 Task: Toggle the mouse wheel zoom on a text editor.
Action: Mouse moved to (10, 557)
Screenshot: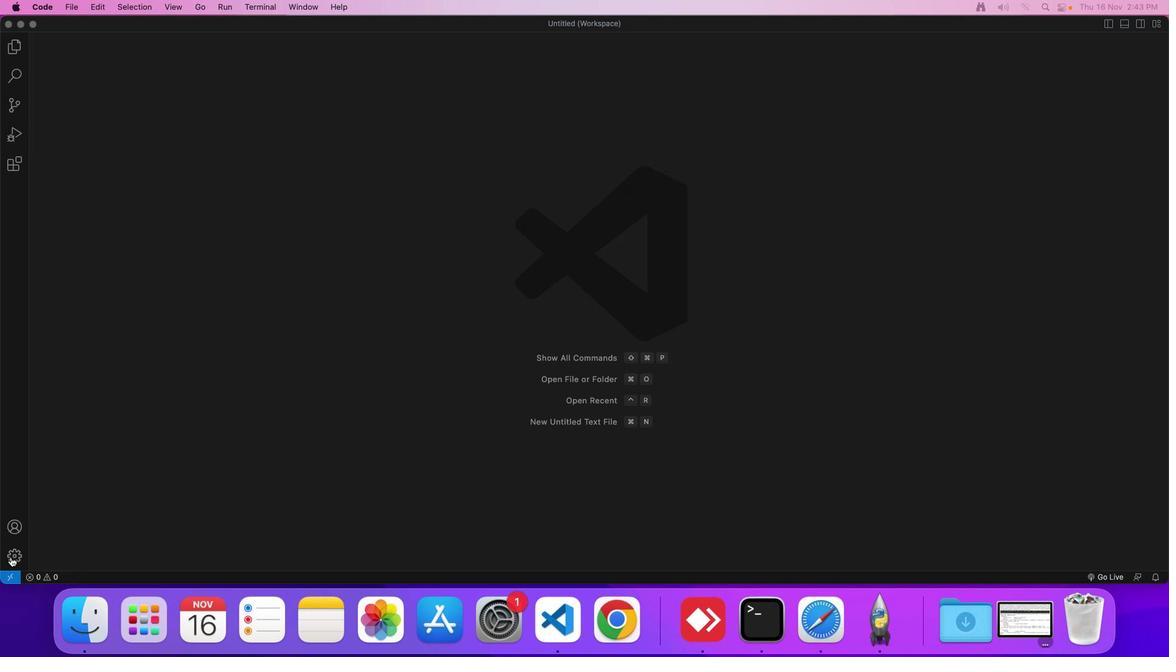 
Action: Mouse pressed left at (10, 557)
Screenshot: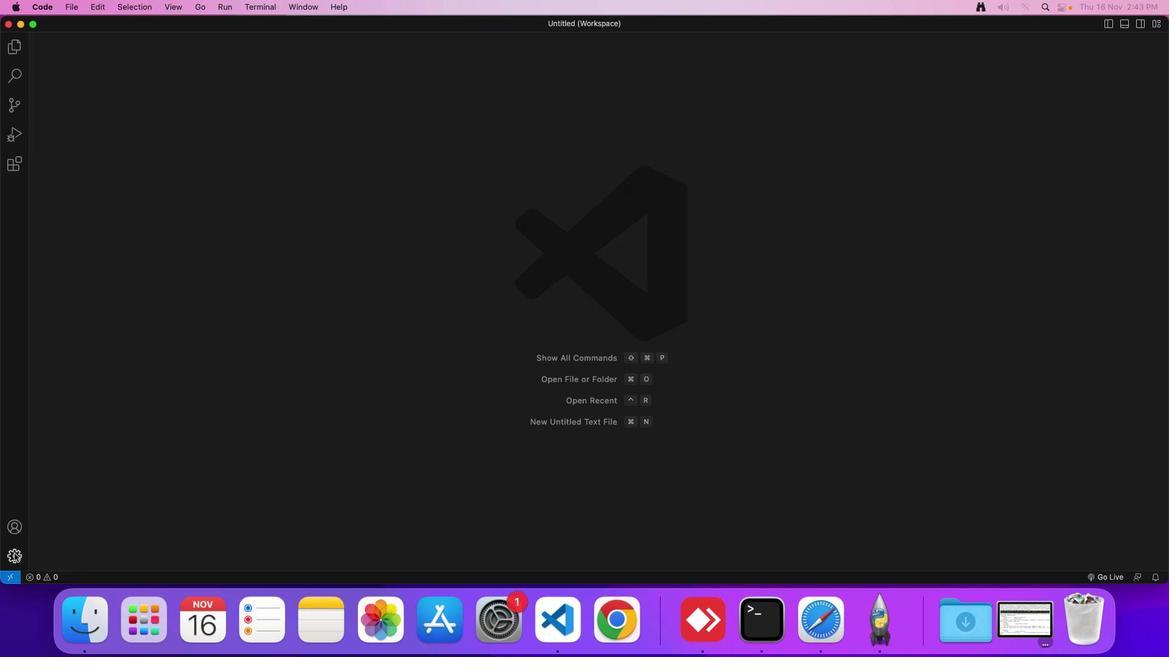 
Action: Mouse moved to (73, 484)
Screenshot: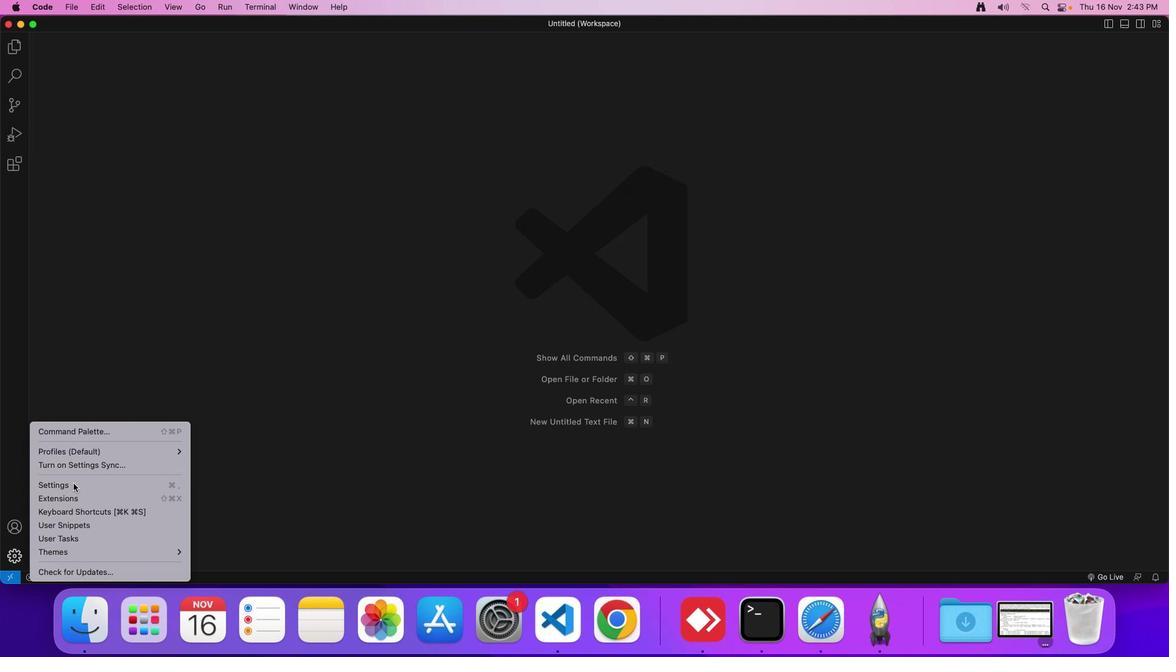 
Action: Mouse pressed left at (73, 484)
Screenshot: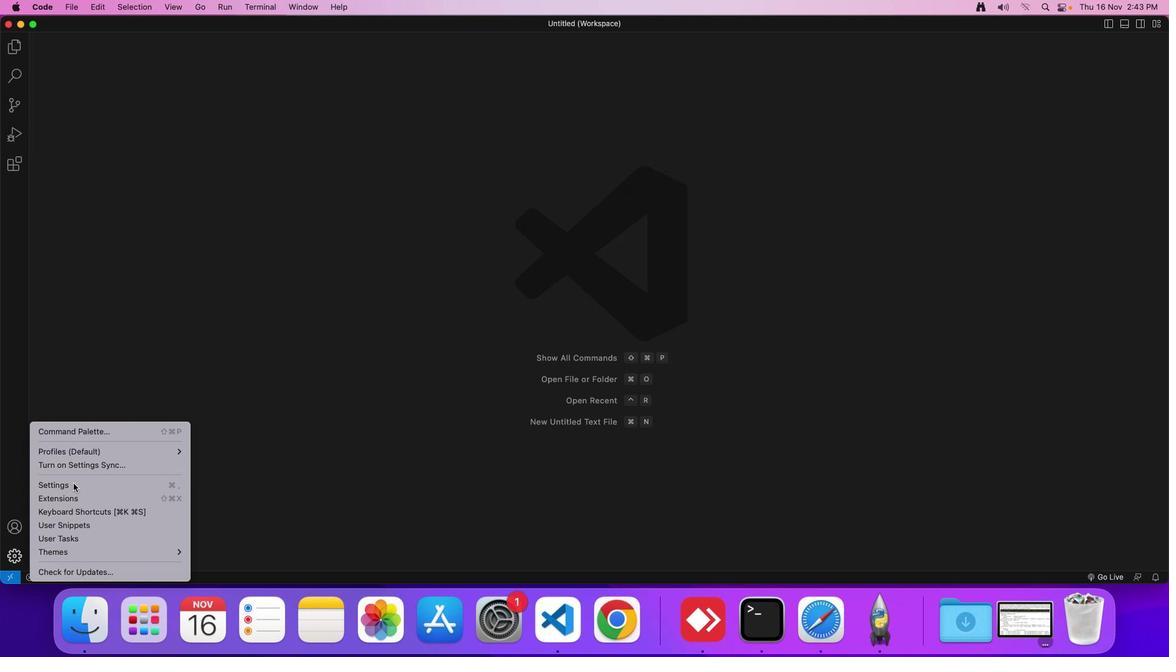 
Action: Mouse moved to (308, 88)
Screenshot: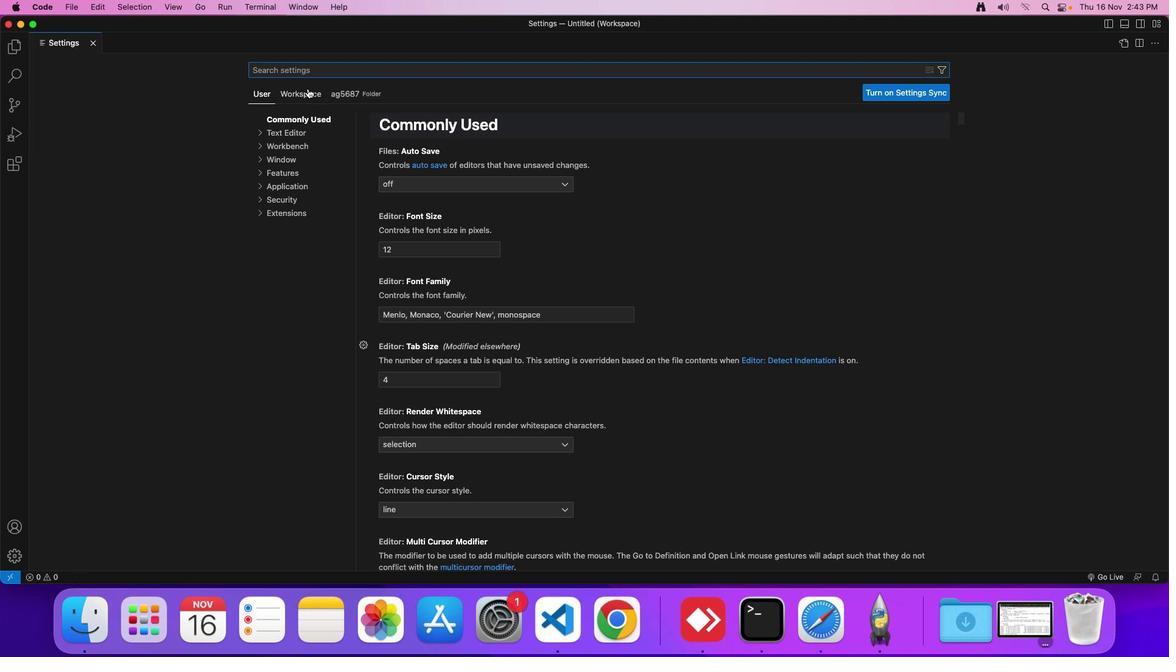 
Action: Mouse pressed left at (308, 88)
Screenshot: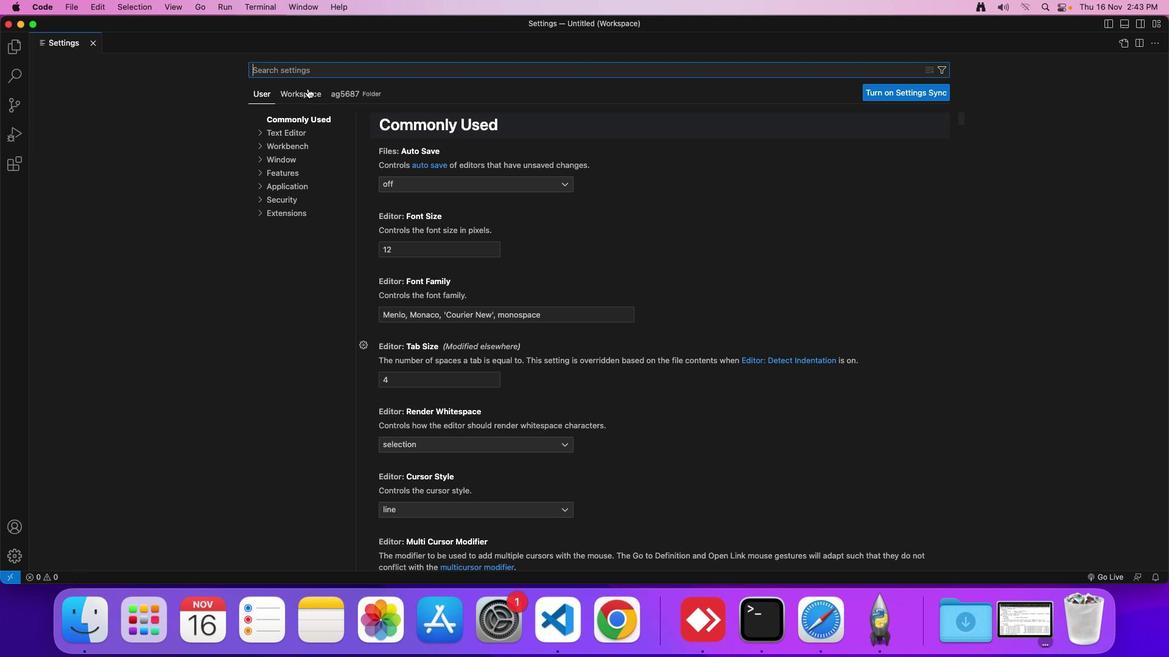 
Action: Mouse moved to (296, 127)
Screenshot: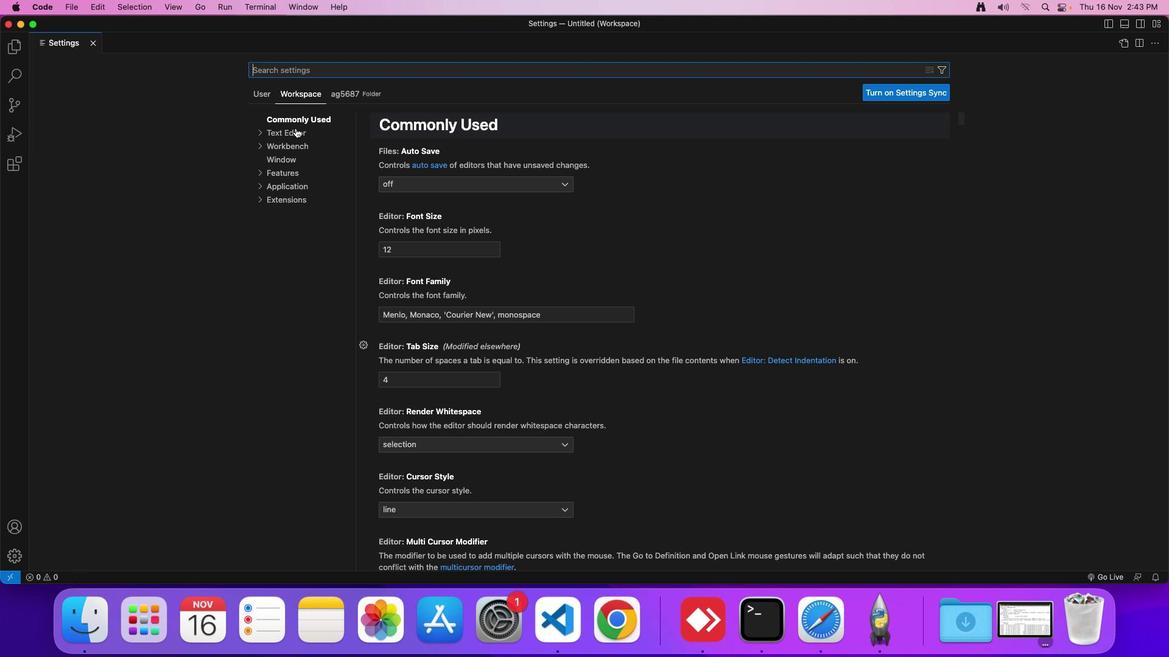 
Action: Mouse pressed left at (296, 127)
Screenshot: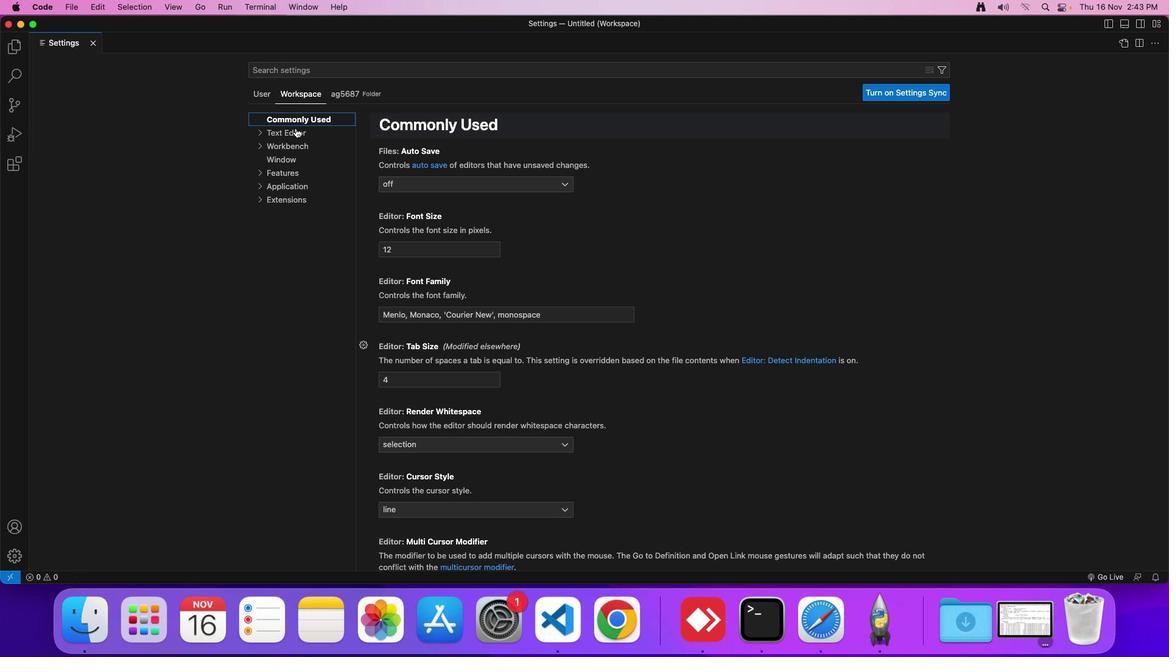 
Action: Mouse moved to (427, 335)
Screenshot: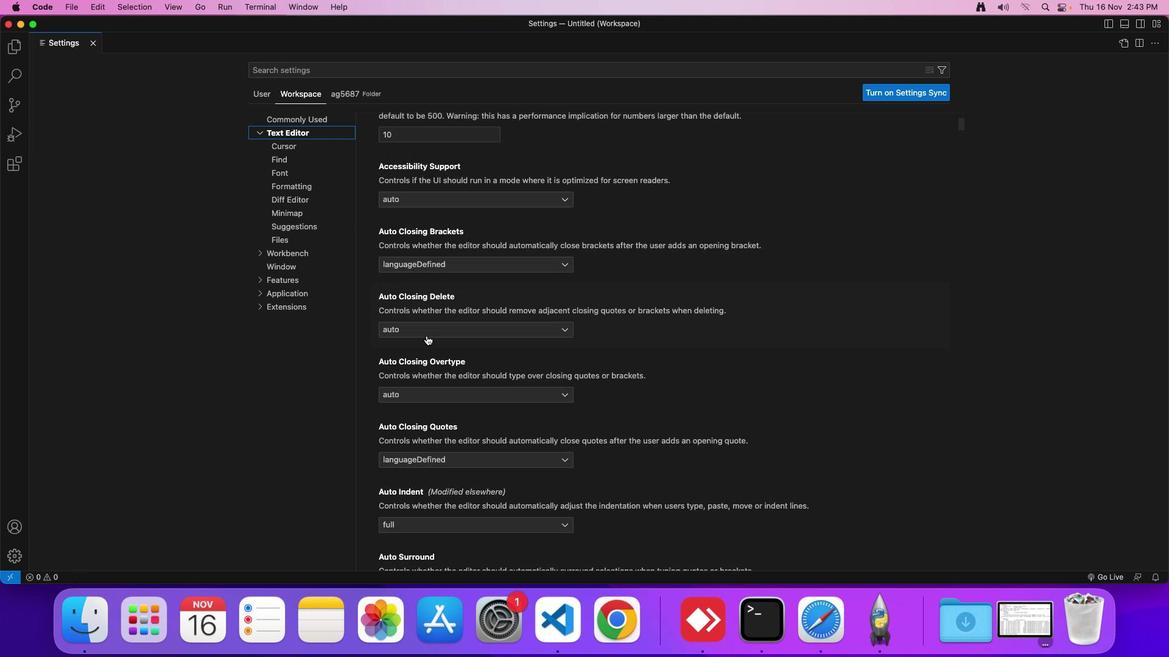
Action: Mouse scrolled (427, 335) with delta (0, 0)
Screenshot: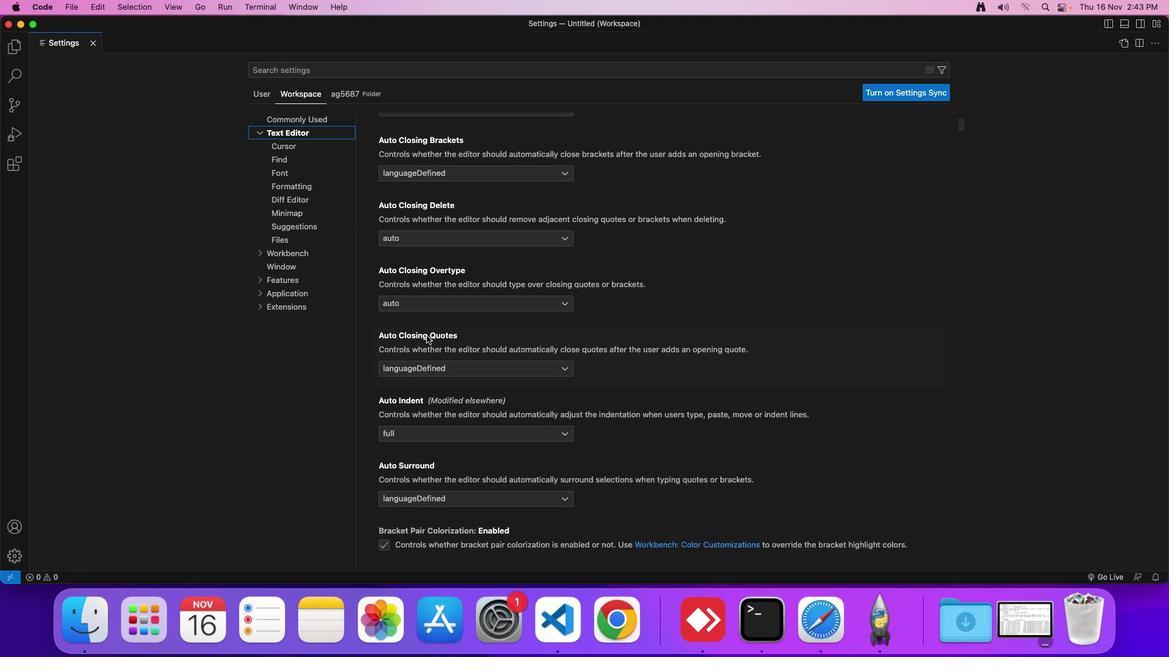 
Action: Mouse scrolled (427, 335) with delta (0, 0)
Screenshot: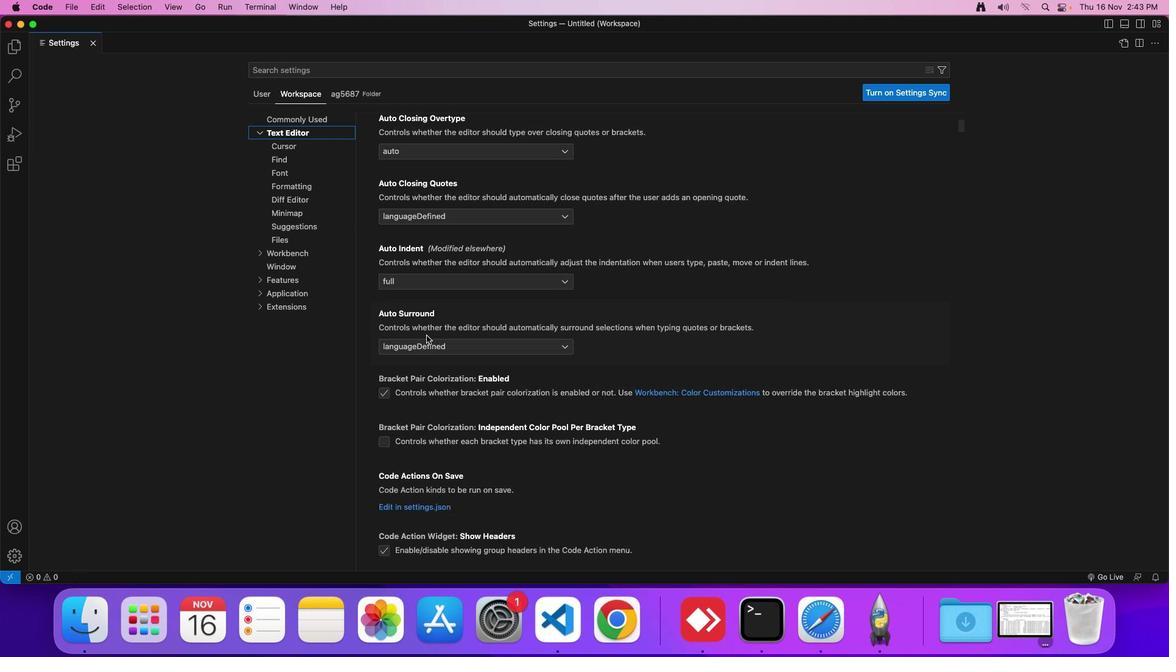 
Action: Mouse scrolled (427, 335) with delta (0, -1)
Screenshot: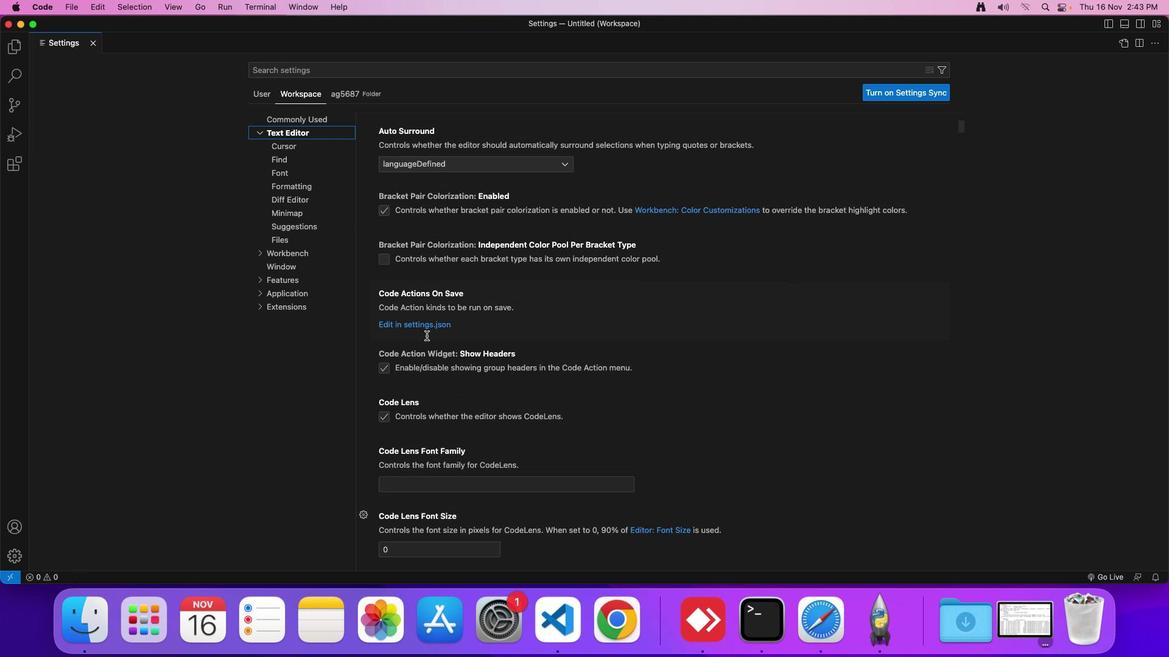 
Action: Mouse scrolled (427, 335) with delta (0, -3)
Screenshot: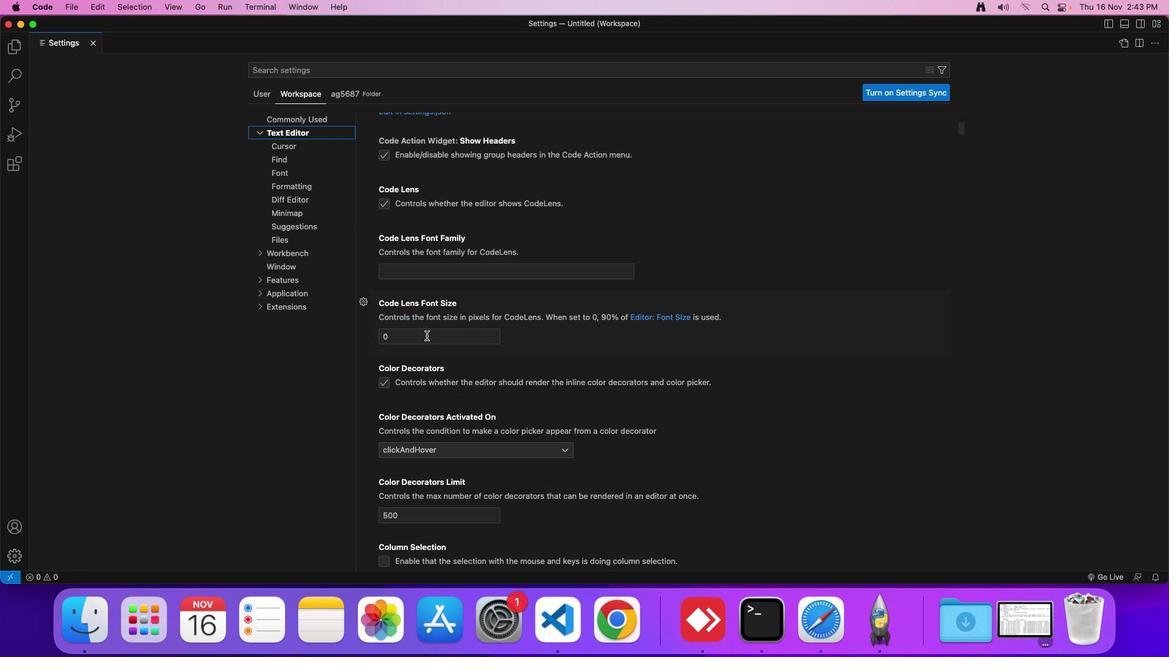 
Action: Mouse scrolled (427, 335) with delta (0, -3)
Screenshot: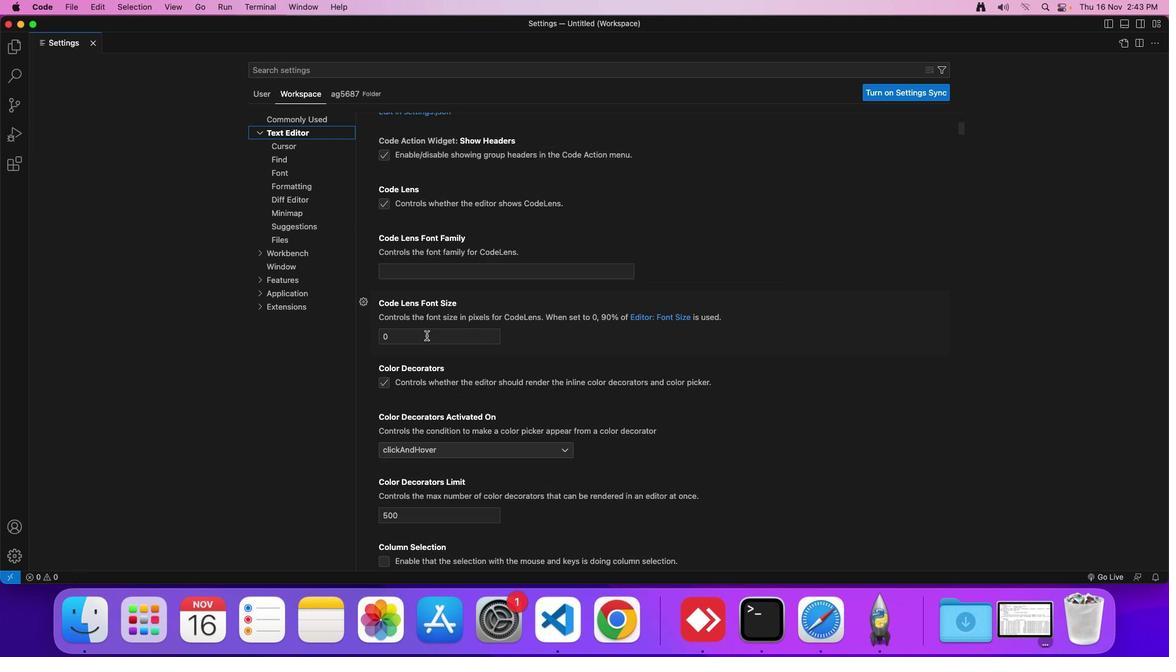 
Action: Mouse scrolled (427, 335) with delta (0, -4)
Screenshot: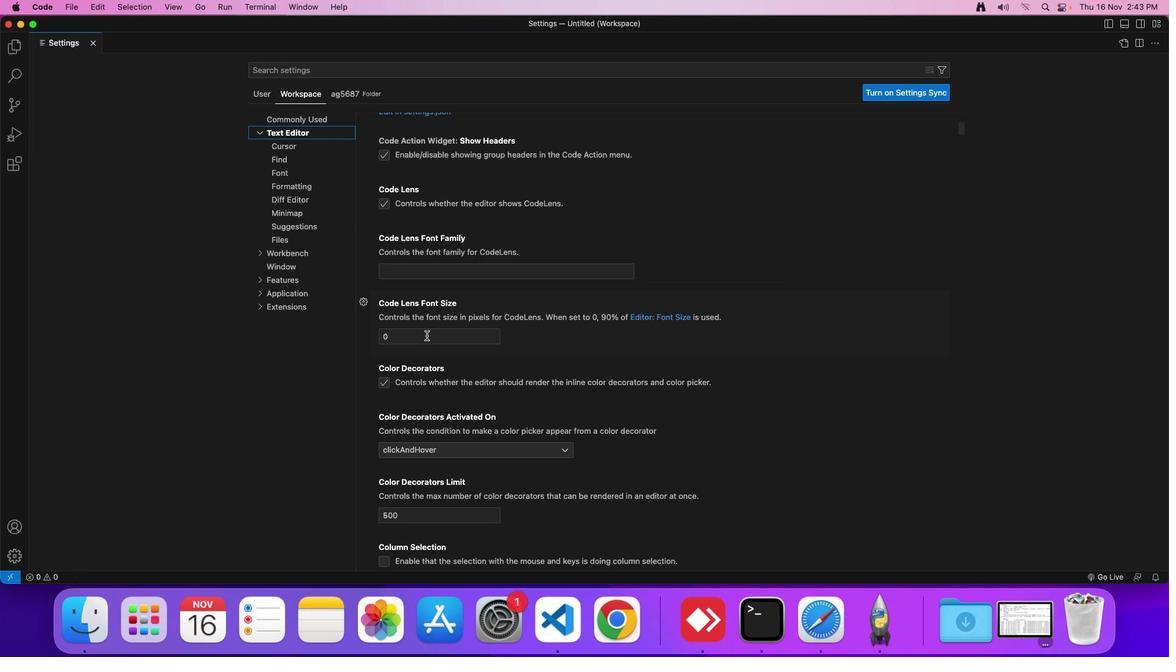 
Action: Mouse moved to (427, 337)
Screenshot: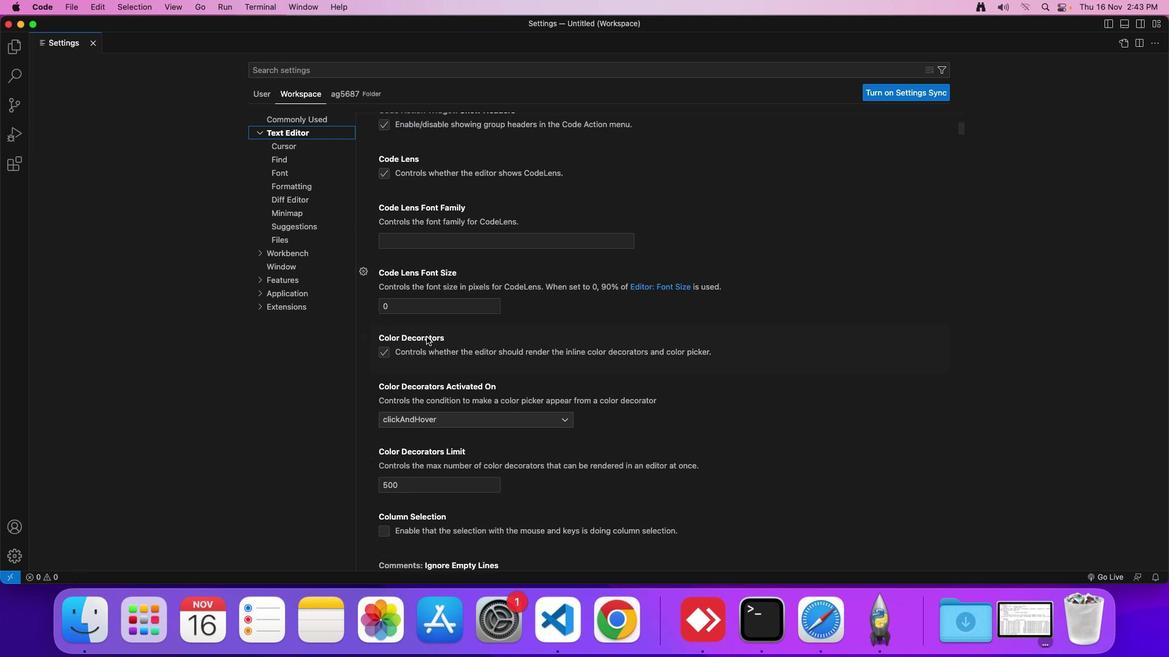 
Action: Mouse scrolled (427, 337) with delta (0, 0)
Screenshot: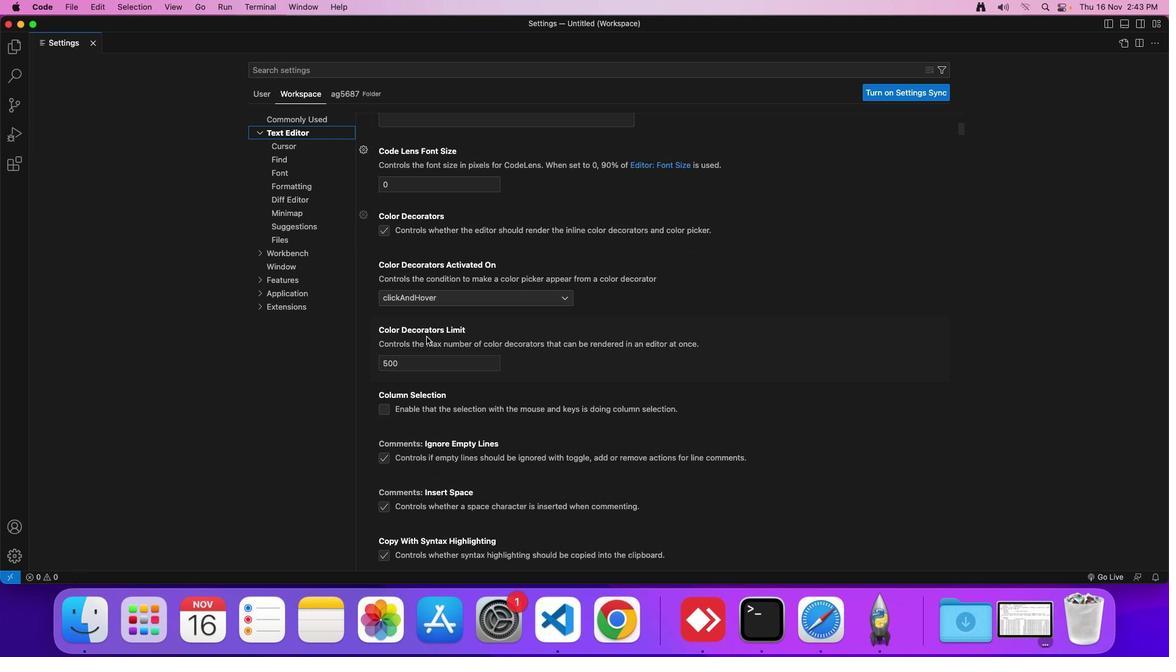 
Action: Mouse scrolled (427, 337) with delta (0, 0)
Screenshot: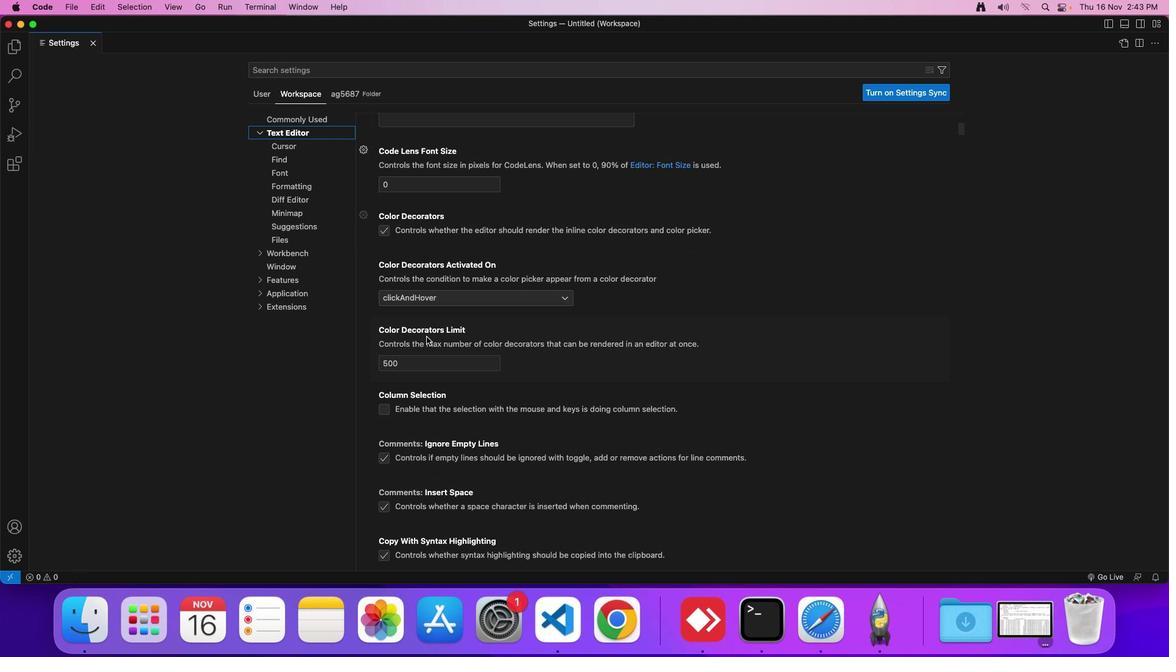 
Action: Mouse scrolled (427, 337) with delta (0, -1)
Screenshot: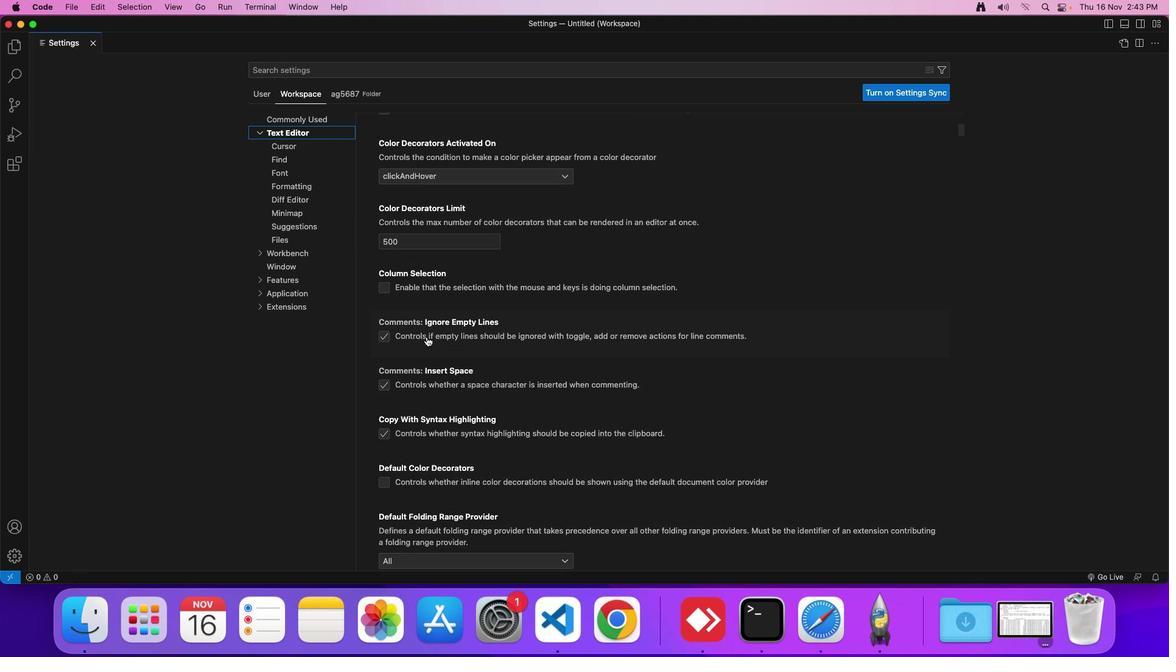 
Action: Mouse scrolled (427, 337) with delta (0, -2)
Screenshot: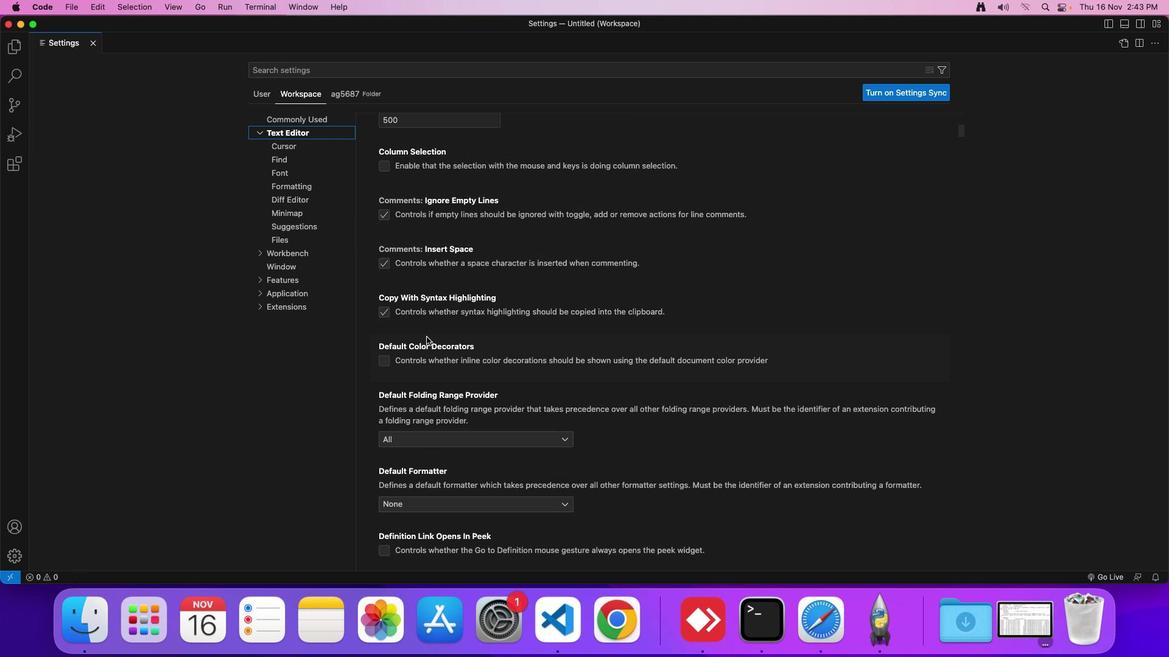 
Action: Mouse scrolled (427, 337) with delta (0, -2)
Screenshot: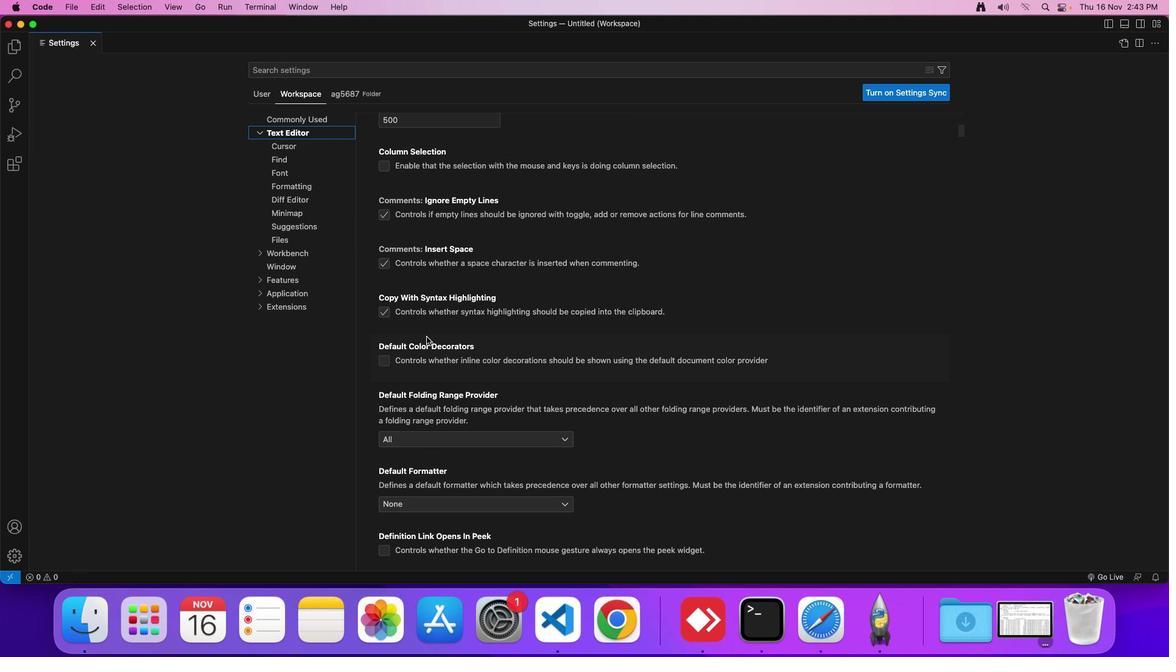 
Action: Mouse moved to (426, 337)
Screenshot: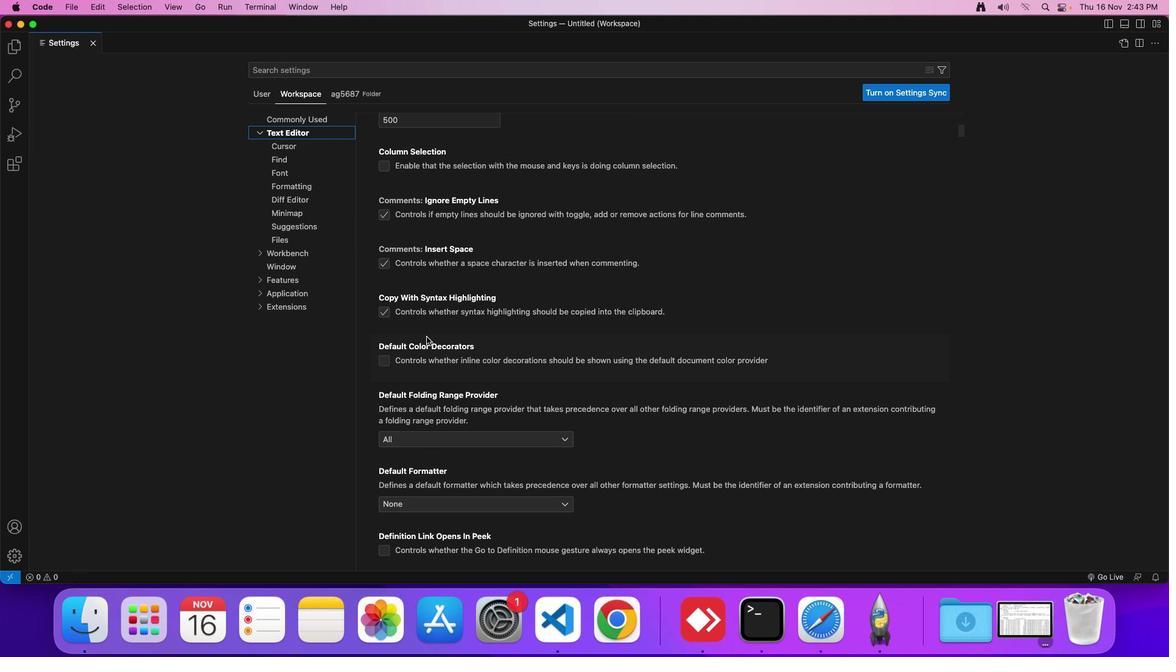 
Action: Mouse scrolled (426, 337) with delta (0, 0)
Screenshot: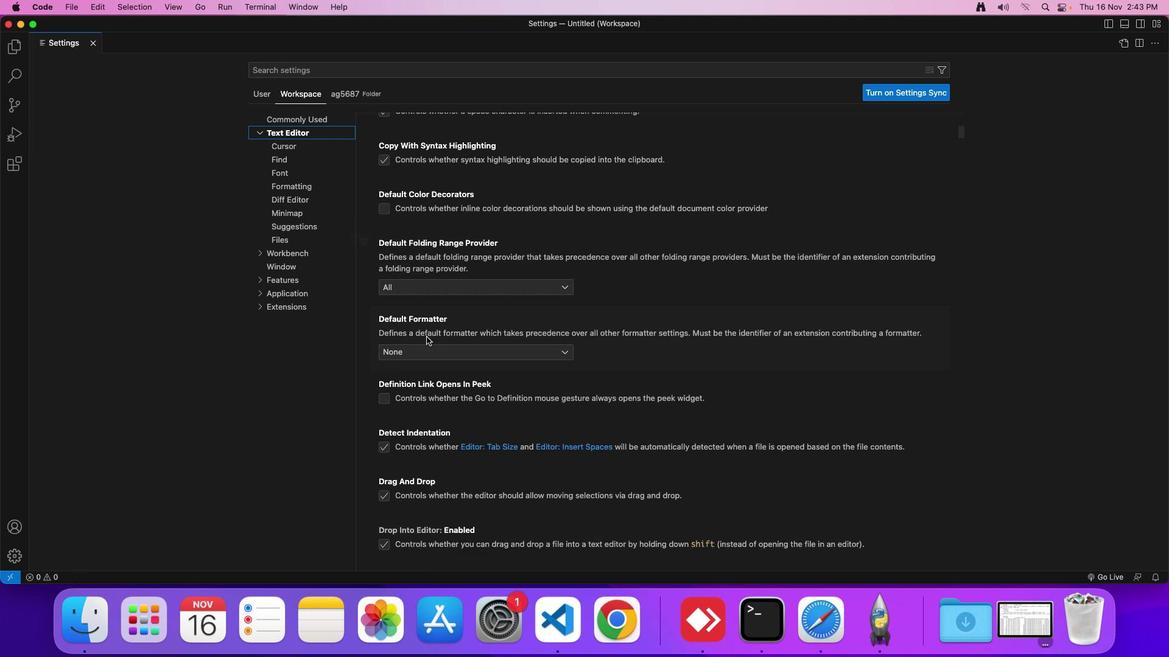 
Action: Mouse scrolled (426, 337) with delta (0, 0)
Screenshot: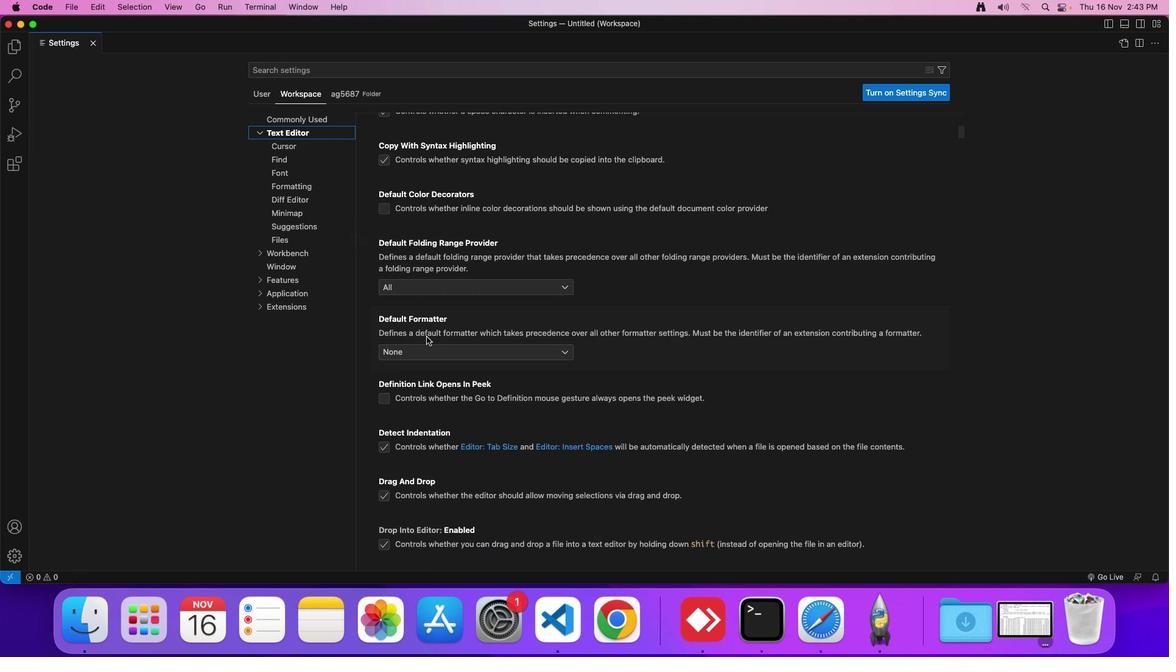 
Action: Mouse scrolled (426, 337) with delta (0, -1)
Screenshot: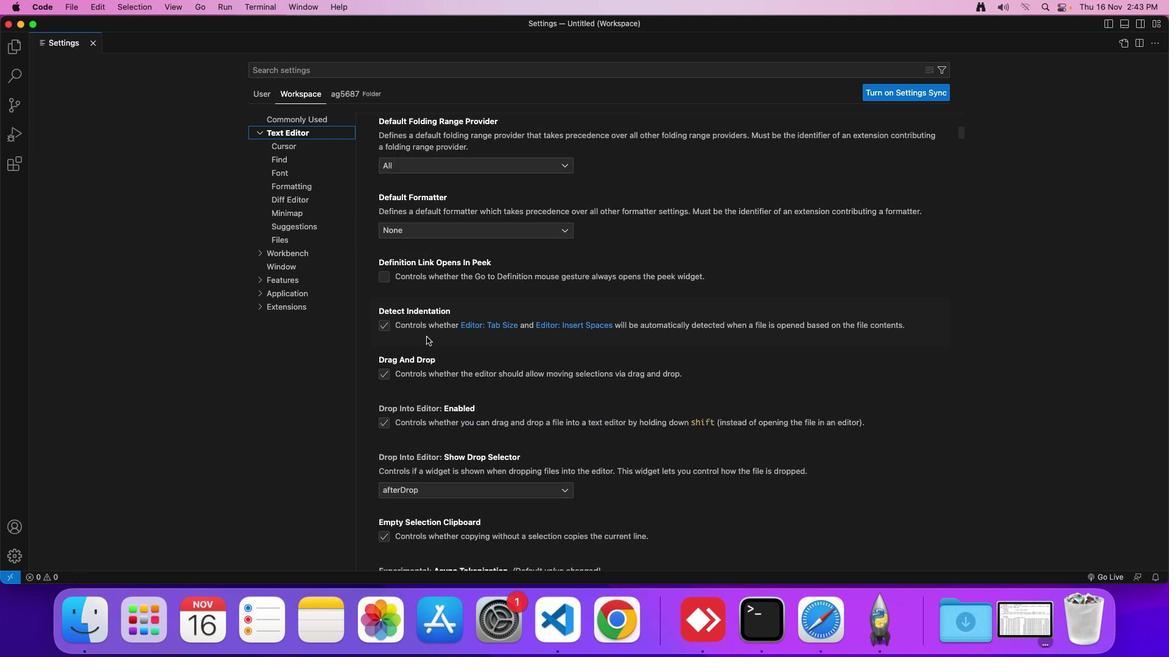 
Action: Mouse scrolled (426, 337) with delta (0, -2)
Screenshot: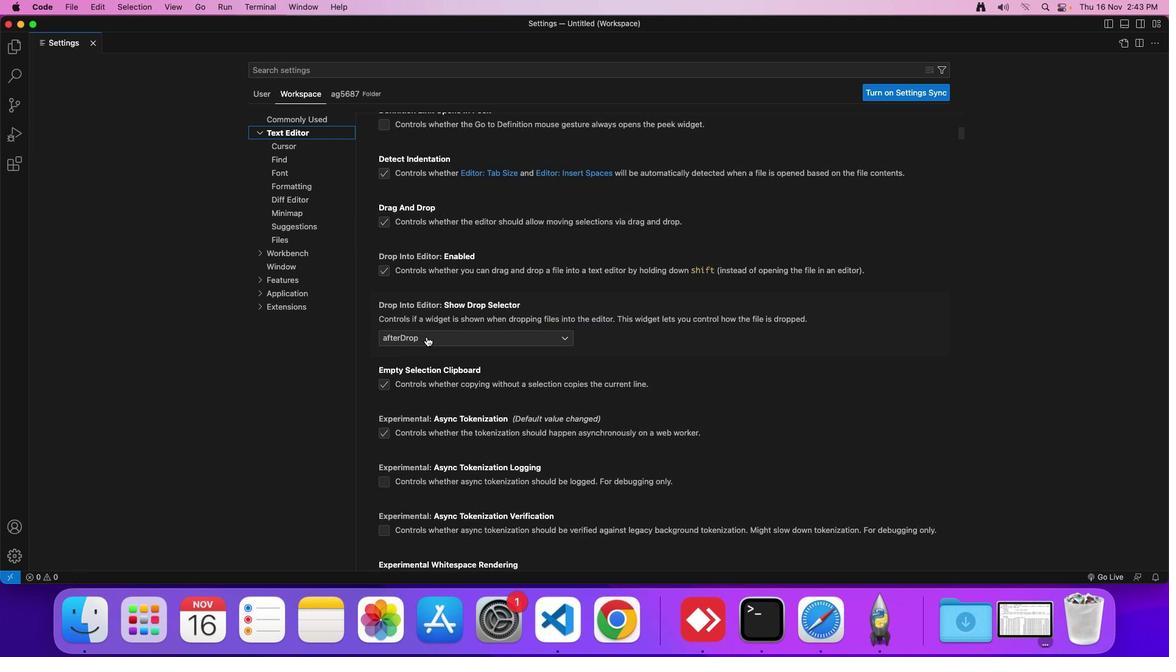 
Action: Mouse scrolled (426, 337) with delta (0, -3)
Screenshot: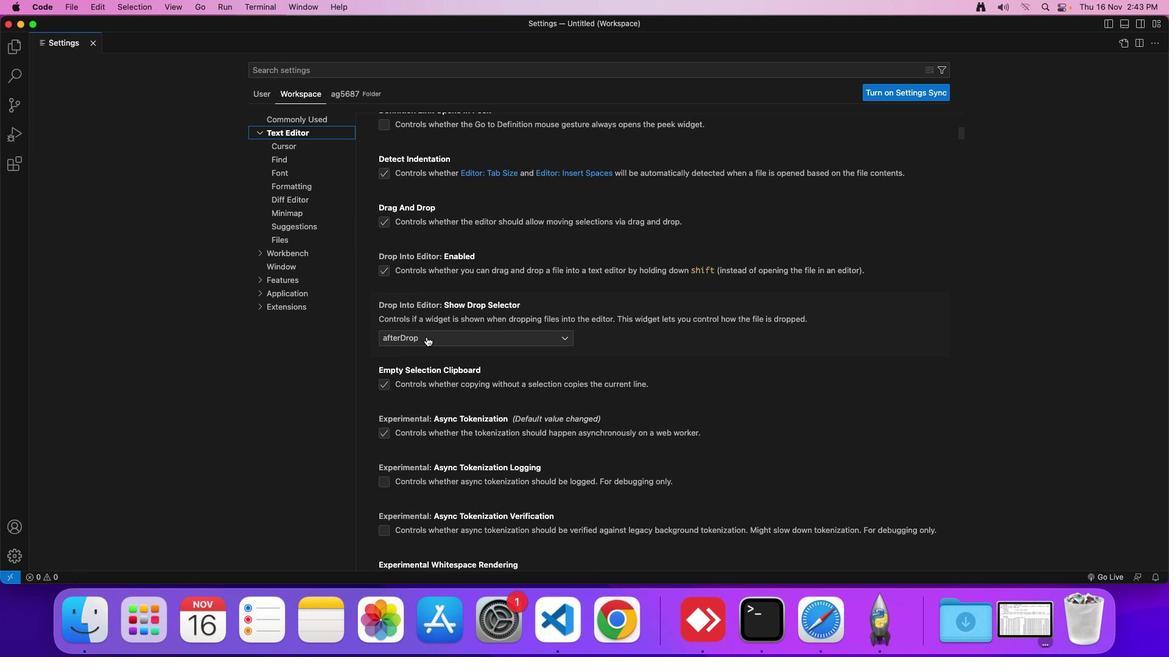 
Action: Mouse moved to (427, 337)
Screenshot: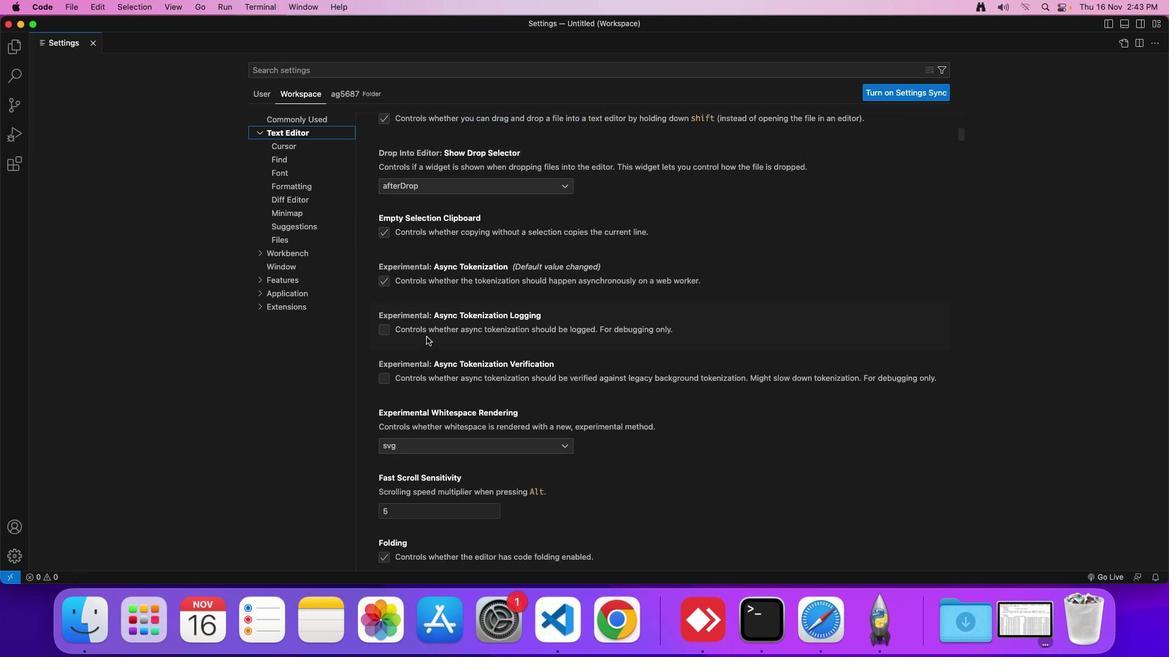 
Action: Mouse scrolled (427, 337) with delta (0, 0)
Screenshot: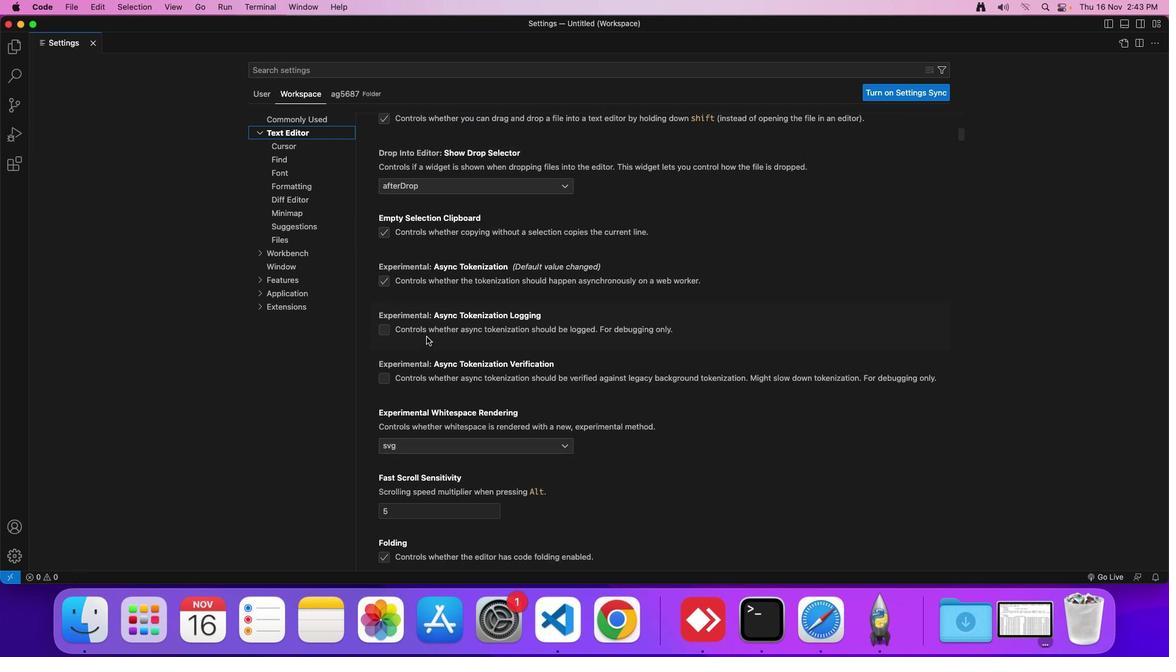
Action: Mouse scrolled (427, 337) with delta (0, 0)
Screenshot: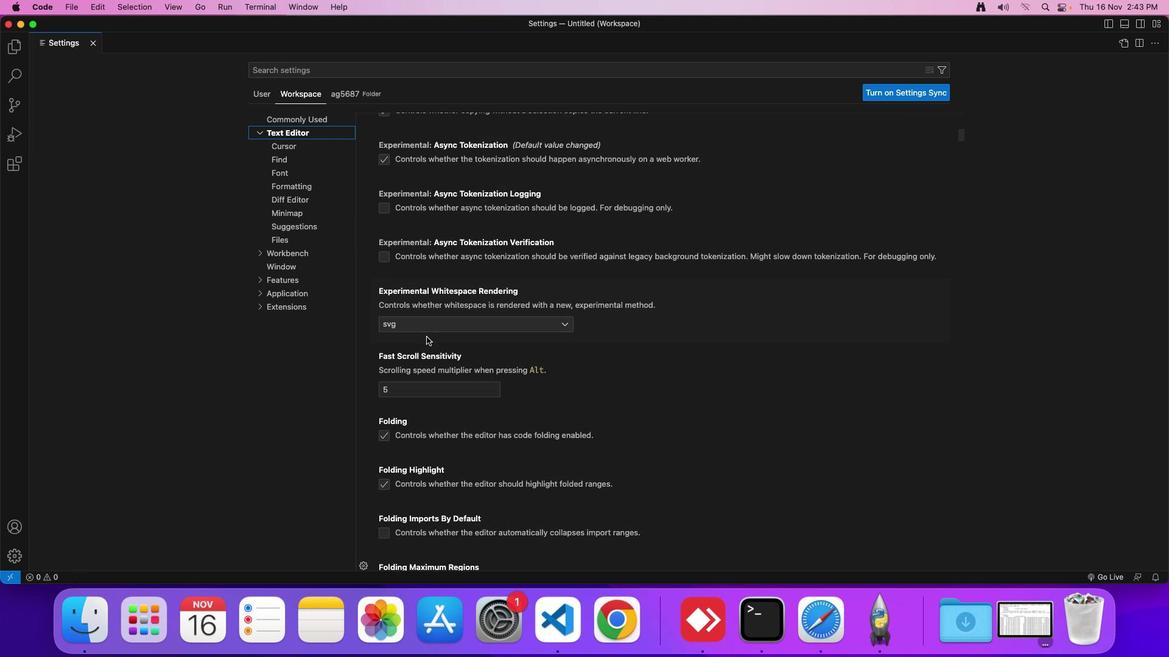 
Action: Mouse scrolled (427, 337) with delta (0, -1)
Screenshot: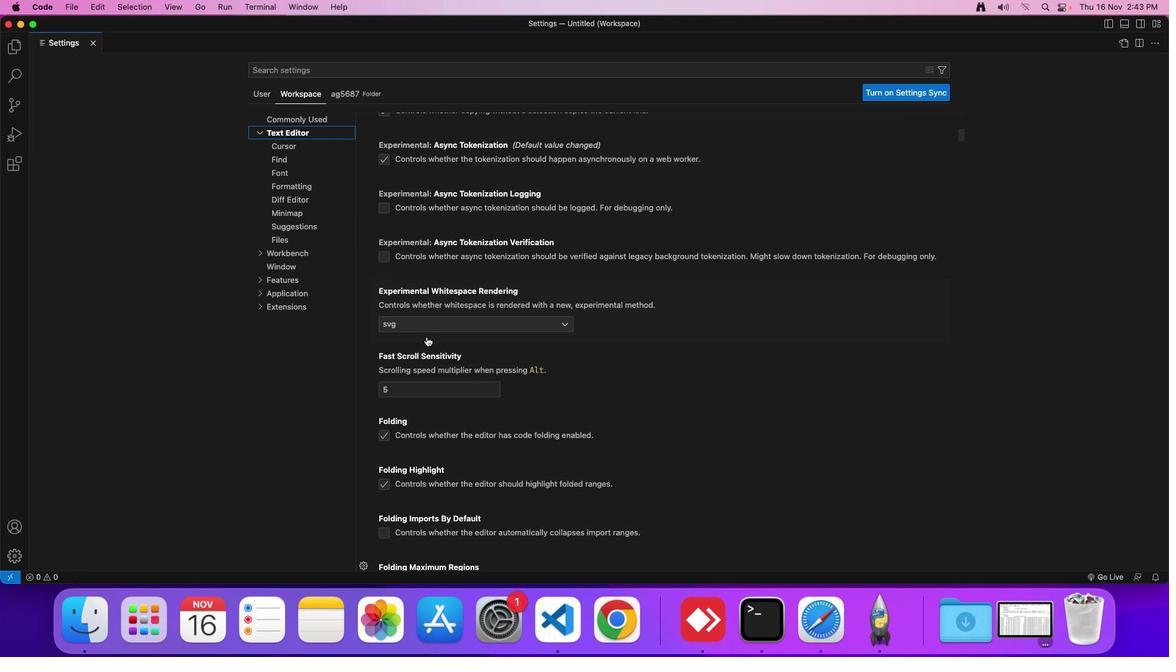
Action: Mouse scrolled (427, 337) with delta (0, -2)
Screenshot: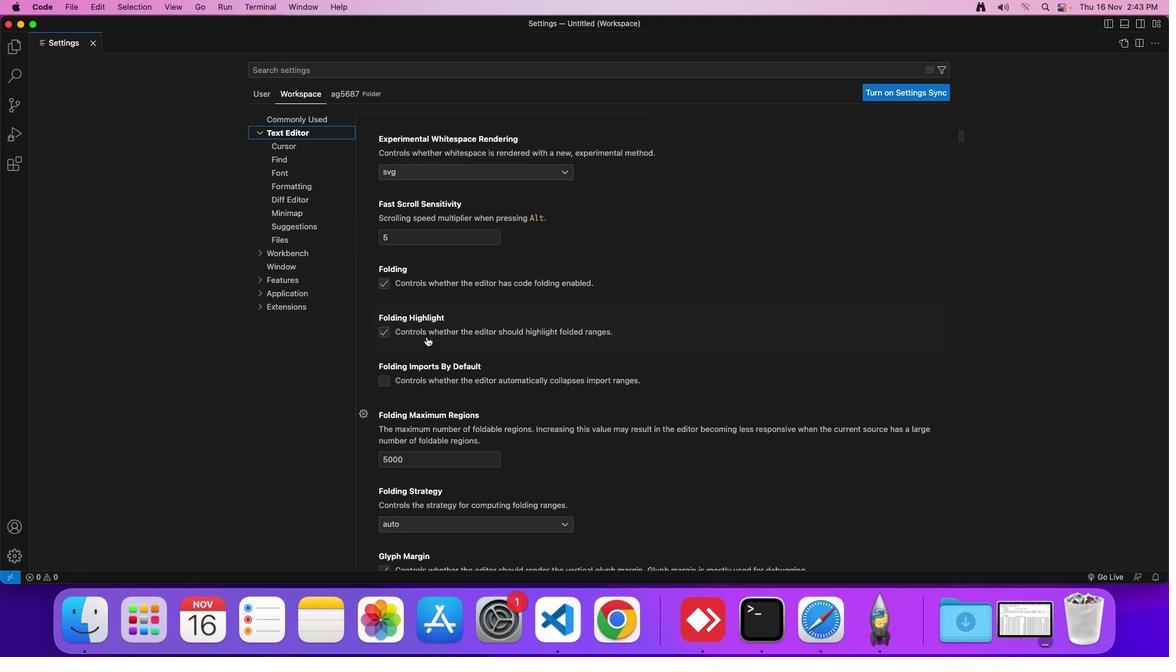 
Action: Mouse scrolled (427, 337) with delta (0, -3)
Screenshot: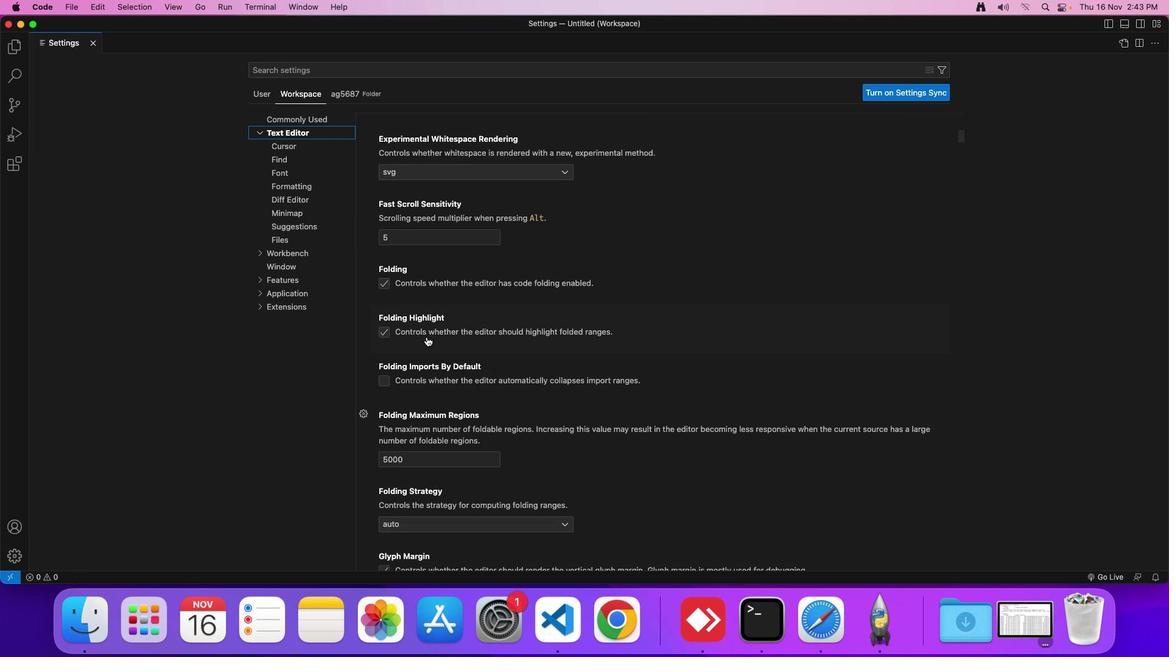 
Action: Mouse scrolled (427, 337) with delta (0, 0)
Screenshot: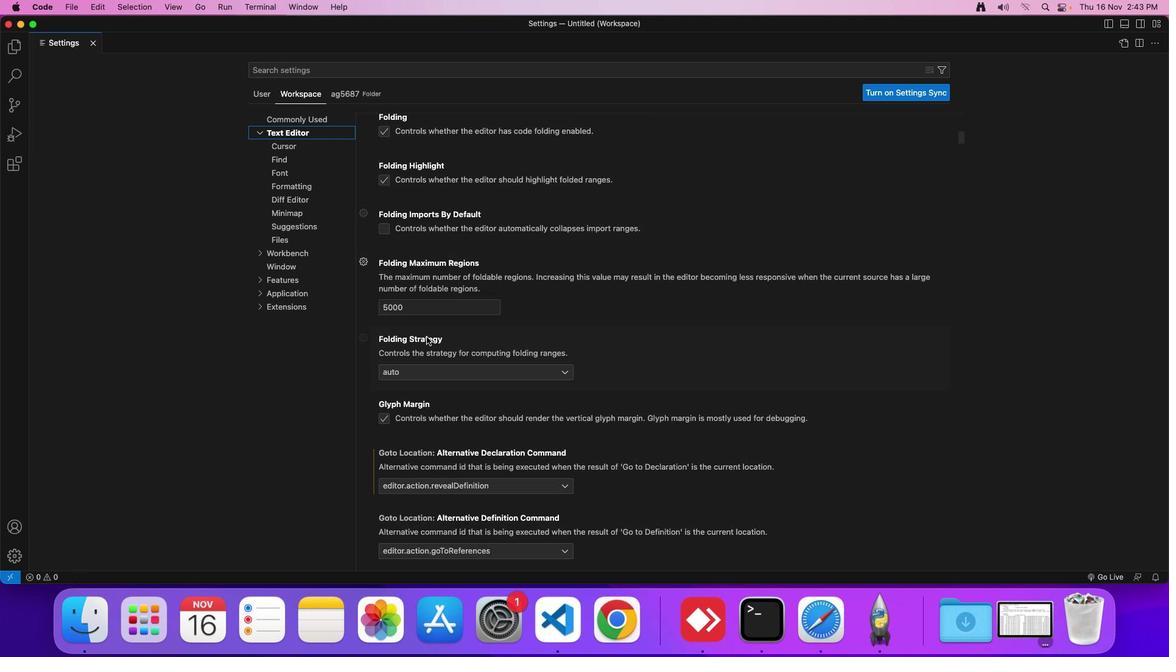 
Action: Mouse scrolled (427, 337) with delta (0, 0)
Screenshot: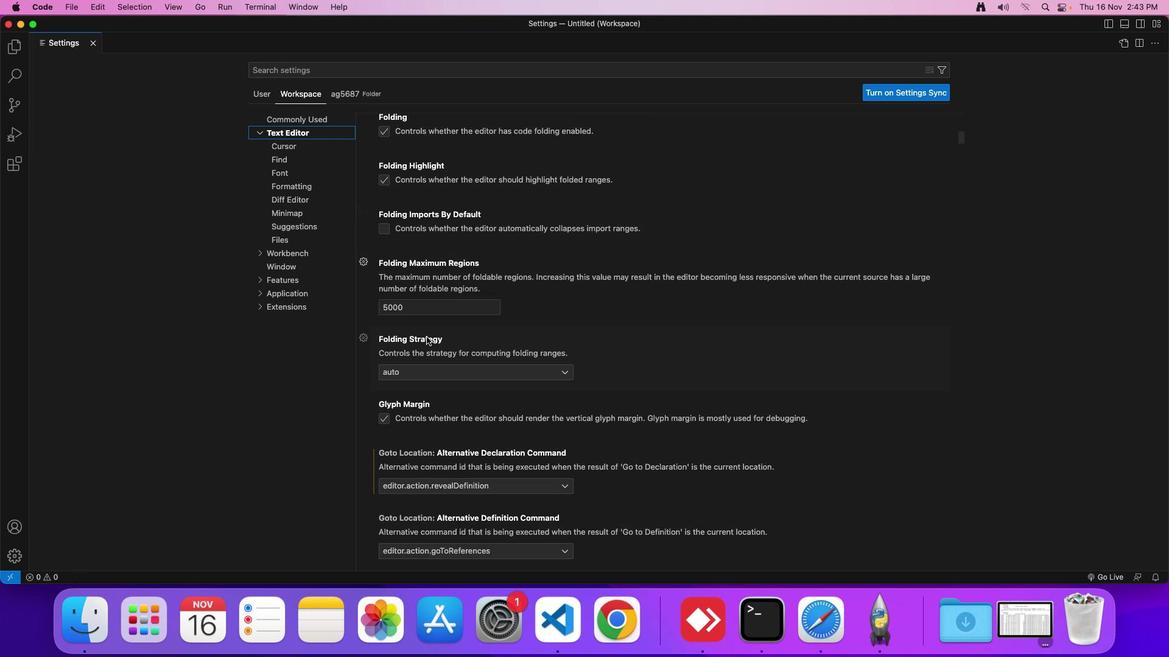 
Action: Mouse scrolled (427, 337) with delta (0, -1)
Screenshot: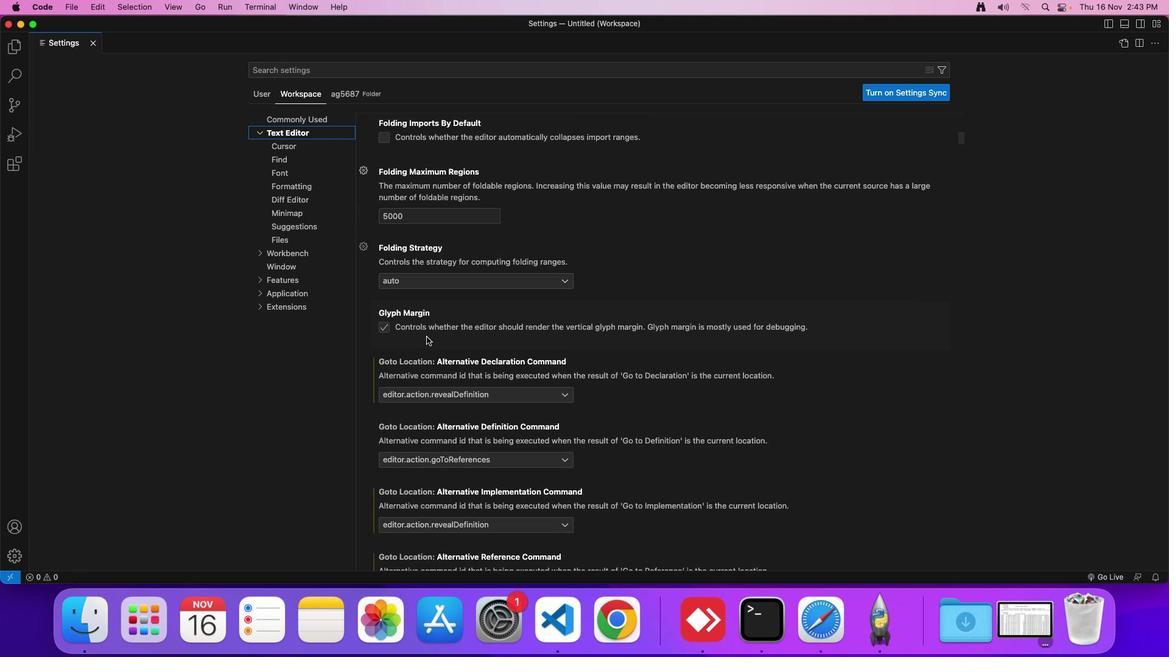 
Action: Mouse scrolled (427, 337) with delta (0, -1)
Screenshot: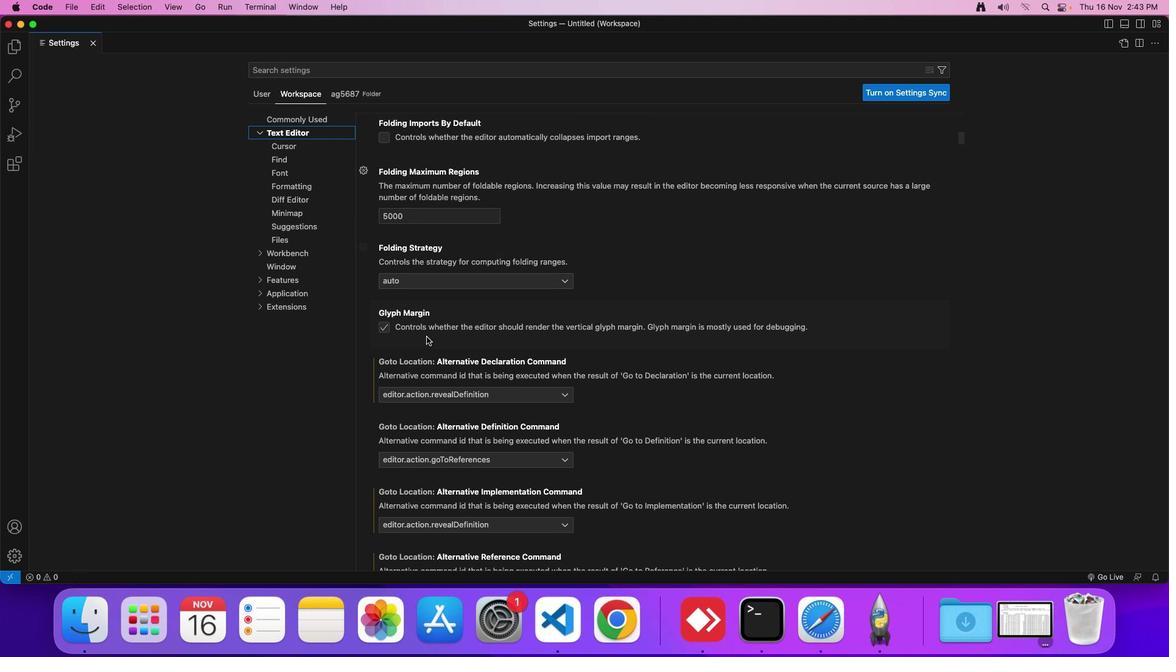 
Action: Mouse scrolled (427, 337) with delta (0, 0)
Screenshot: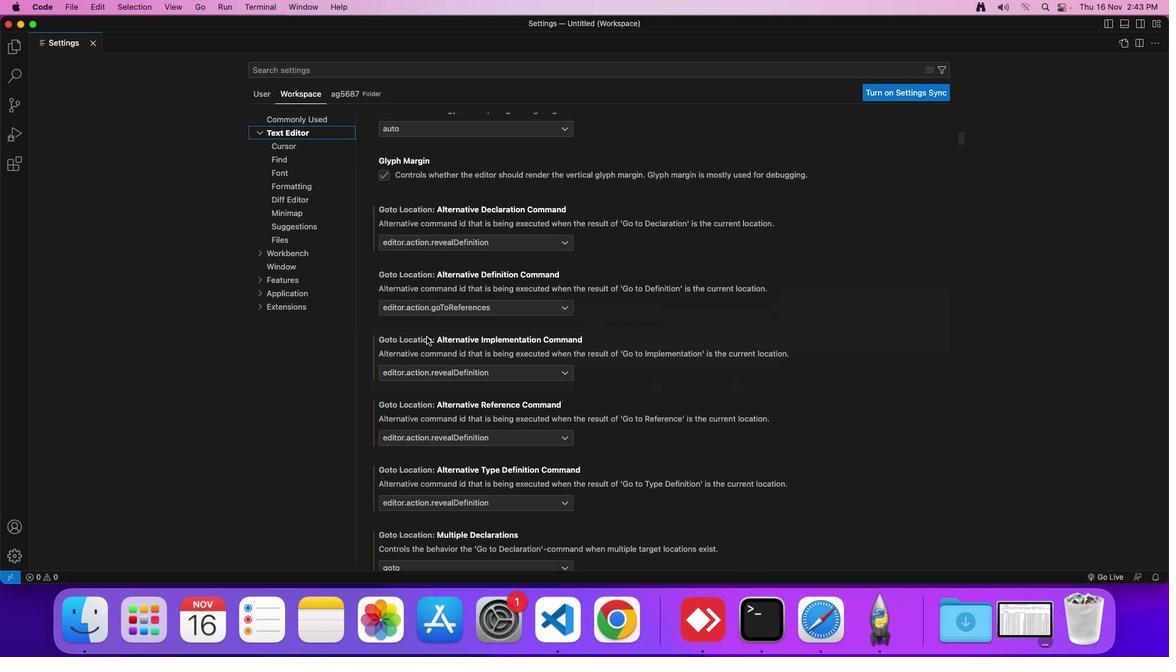 
Action: Mouse scrolled (427, 337) with delta (0, 0)
Screenshot: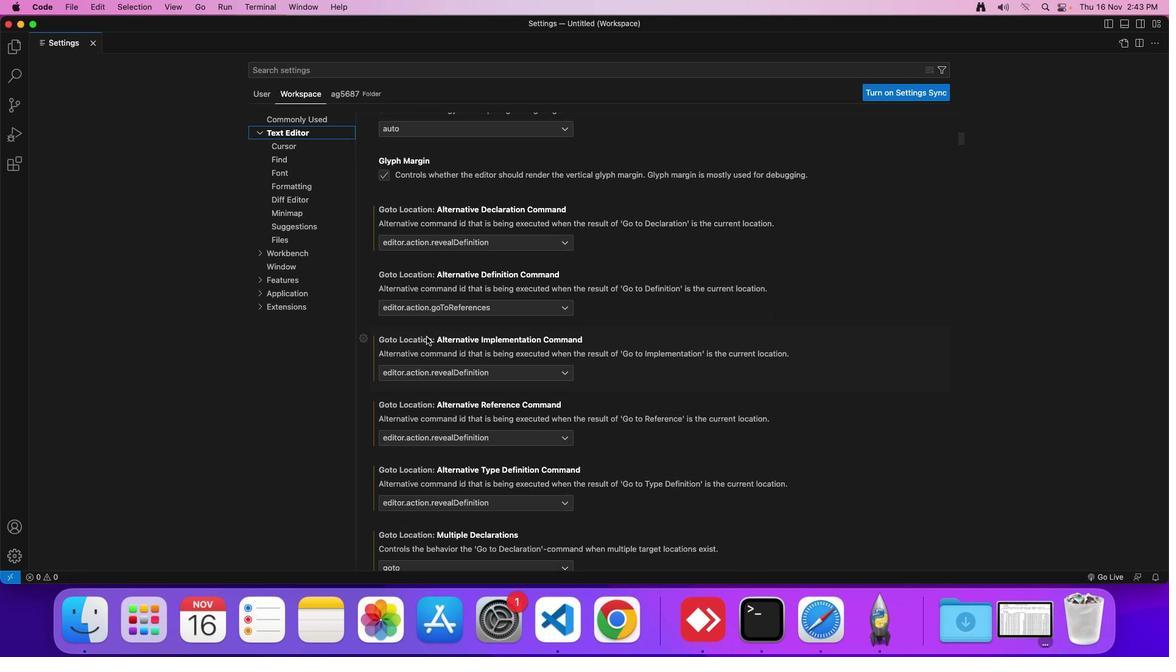 
Action: Mouse scrolled (427, 337) with delta (0, -1)
Screenshot: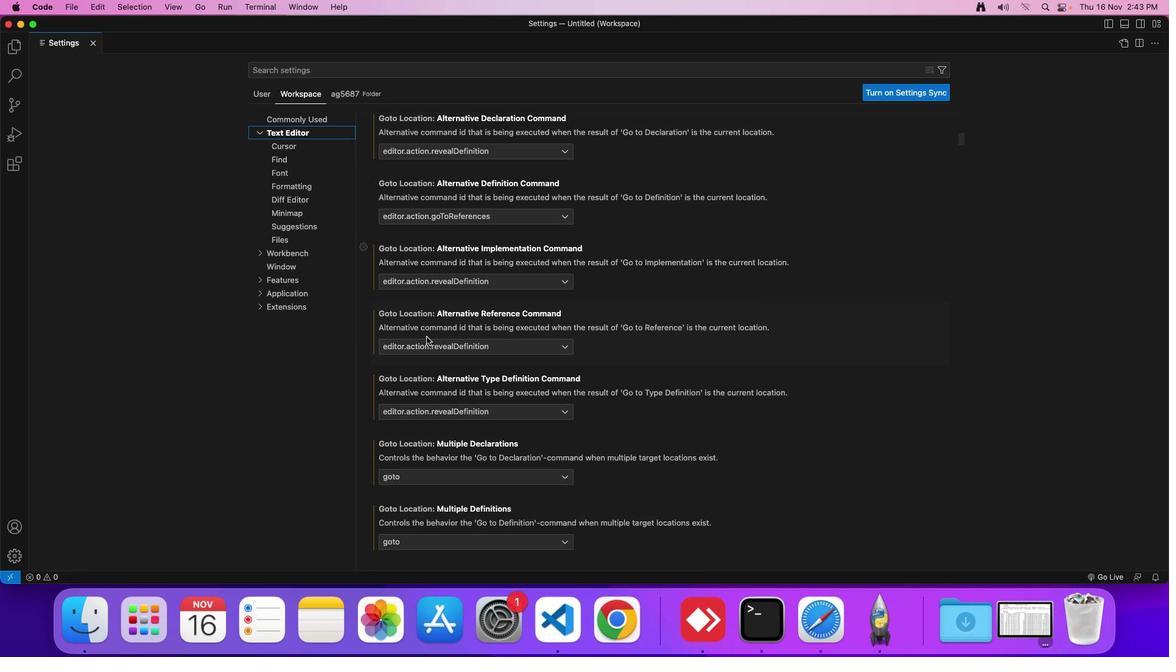 
Action: Mouse scrolled (427, 337) with delta (0, -1)
Screenshot: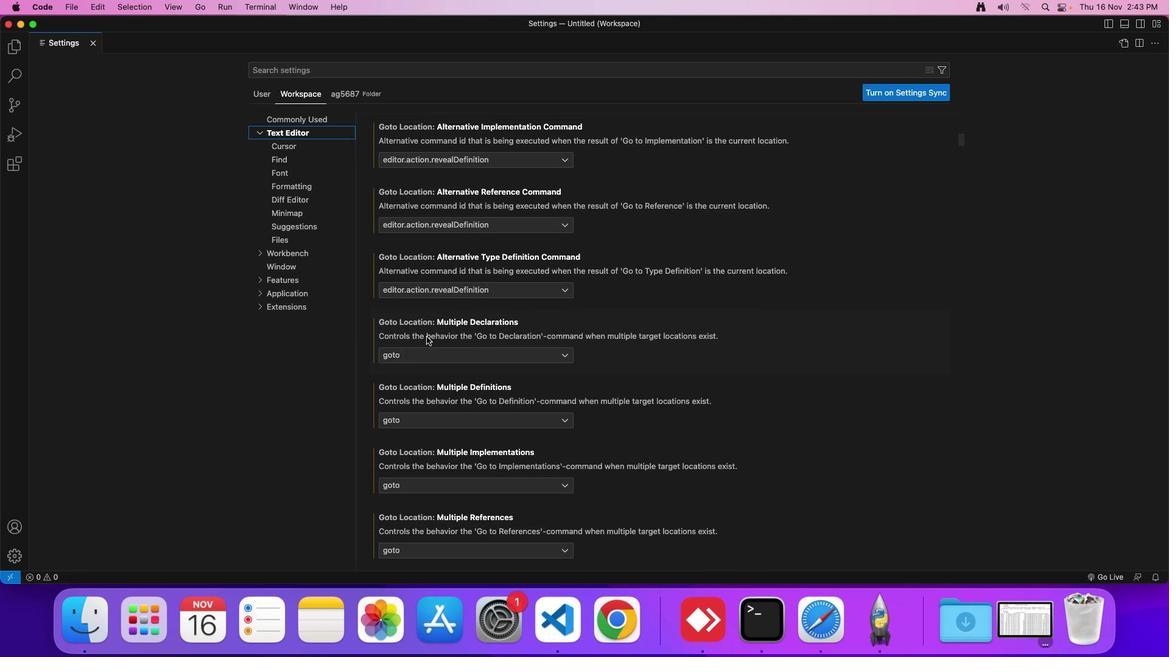 
Action: Mouse scrolled (427, 337) with delta (0, -2)
Screenshot: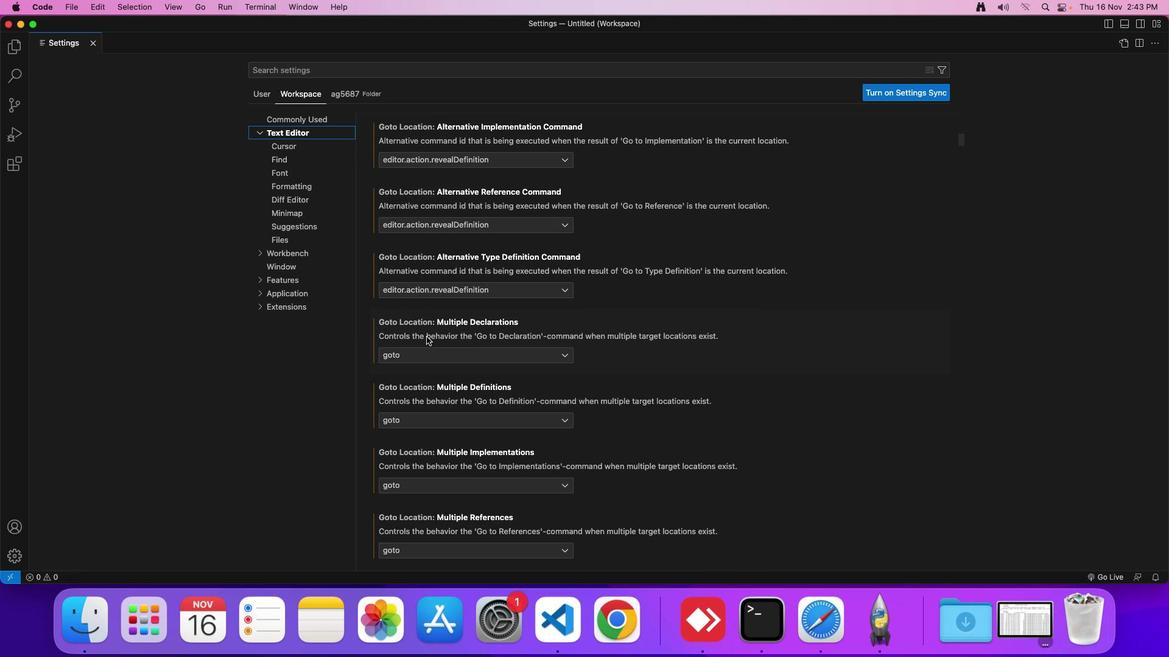 
Action: Mouse scrolled (427, 337) with delta (0, 0)
Screenshot: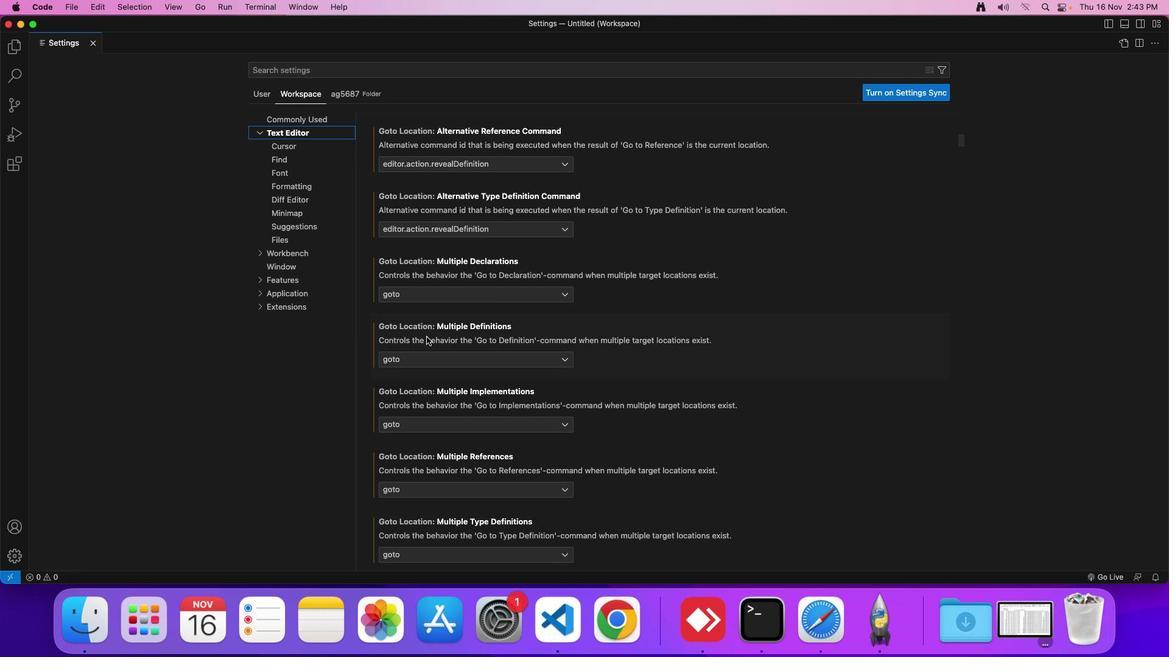
Action: Mouse scrolled (427, 337) with delta (0, 0)
Screenshot: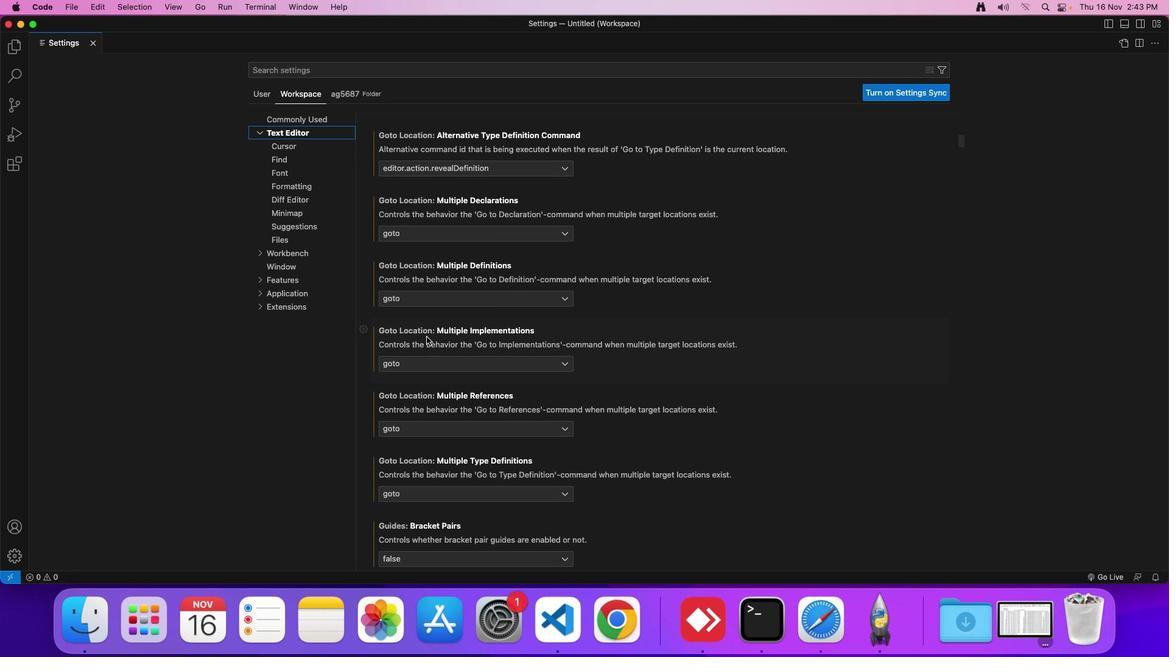 
Action: Mouse scrolled (427, 337) with delta (0, -1)
Screenshot: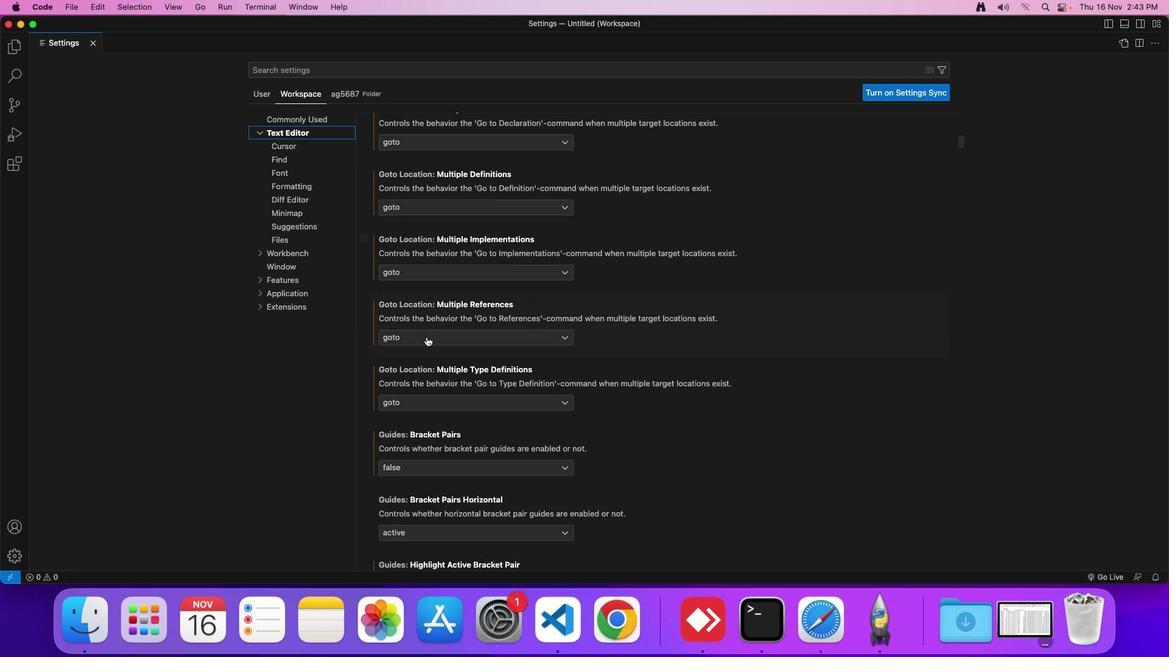 
Action: Mouse scrolled (427, 337) with delta (0, -1)
Screenshot: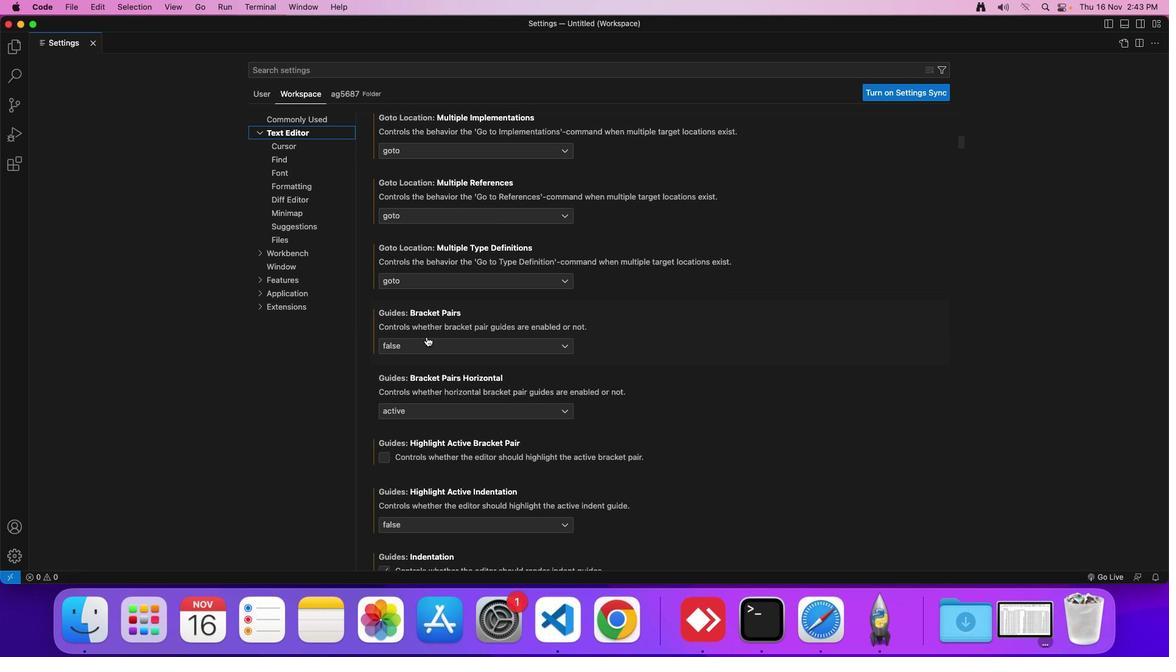 
Action: Mouse scrolled (427, 337) with delta (0, -2)
Screenshot: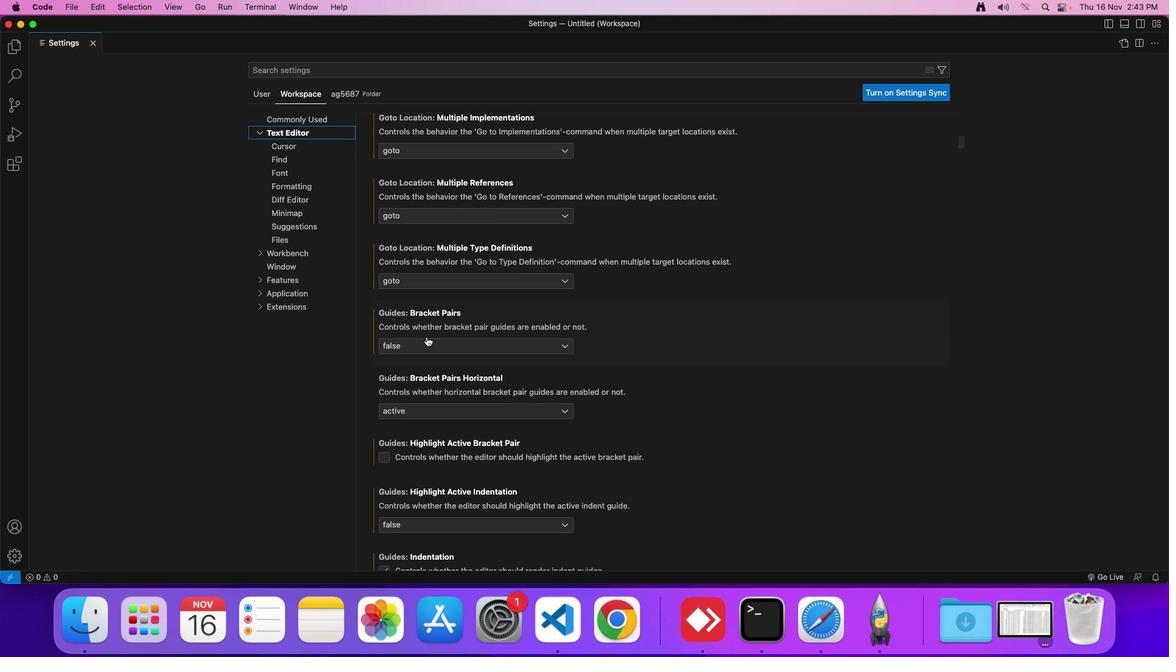 
Action: Mouse scrolled (427, 337) with delta (0, 0)
Screenshot: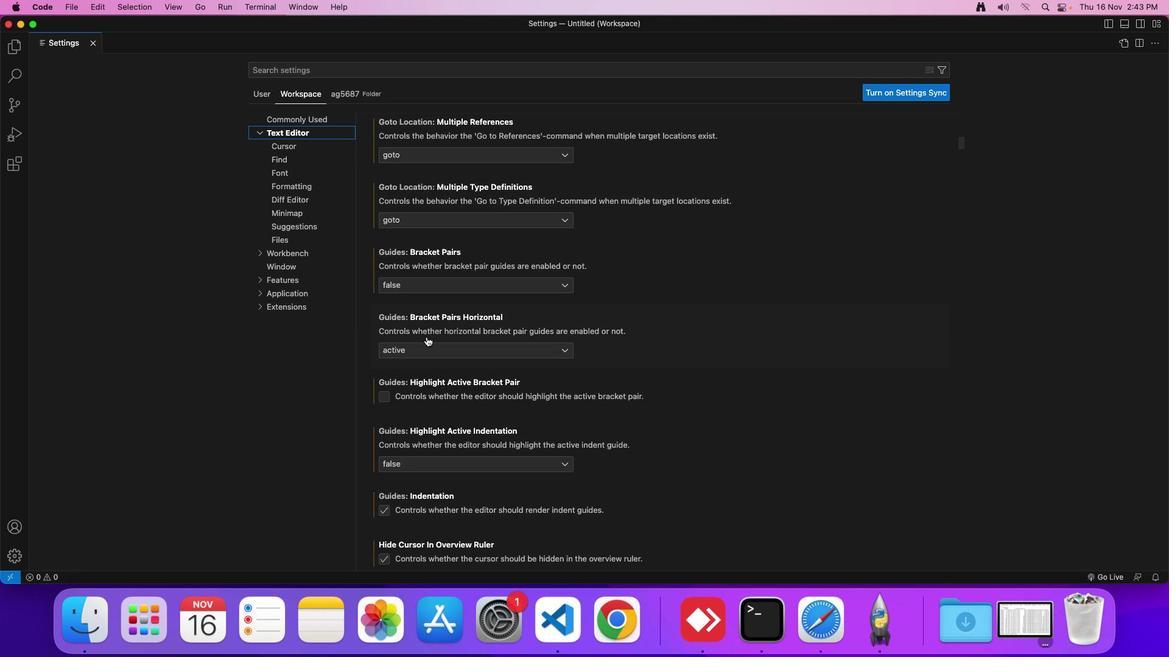 
Action: Mouse scrolled (427, 337) with delta (0, 0)
Screenshot: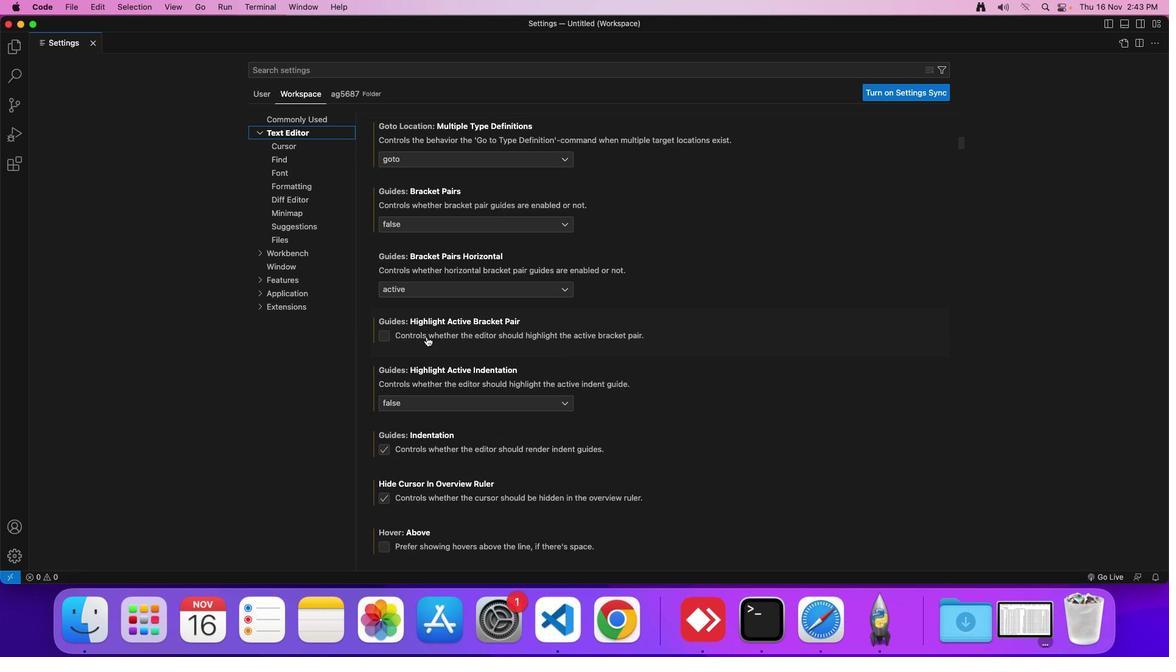 
Action: Mouse scrolled (427, 337) with delta (0, -1)
Screenshot: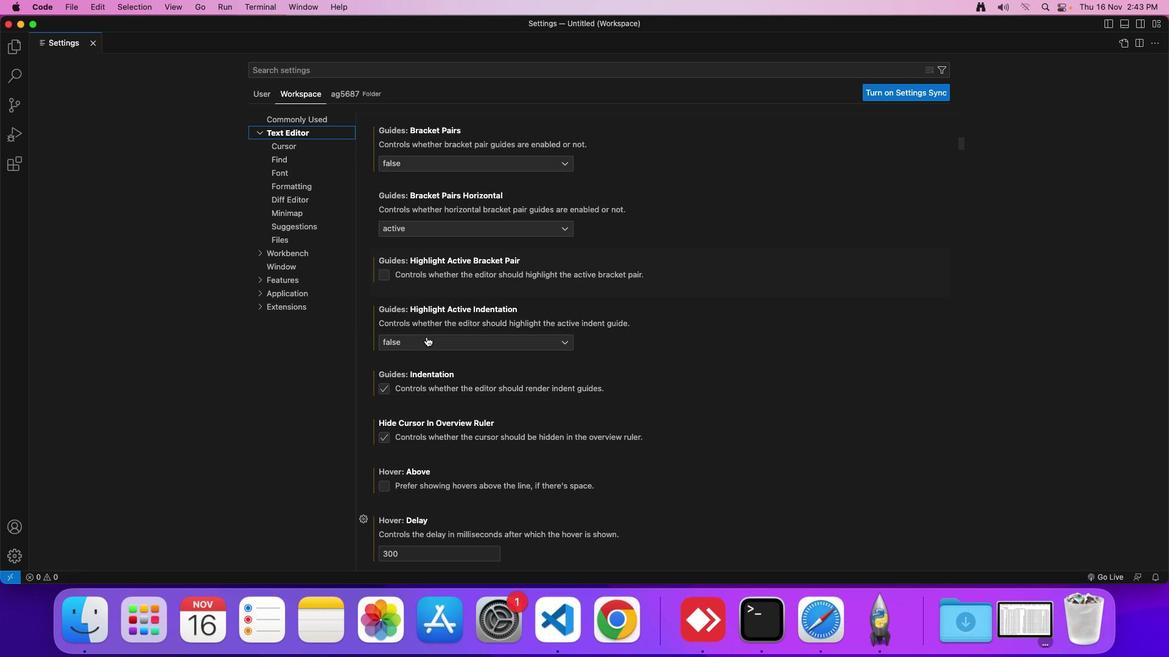 
Action: Mouse scrolled (427, 337) with delta (0, -1)
Screenshot: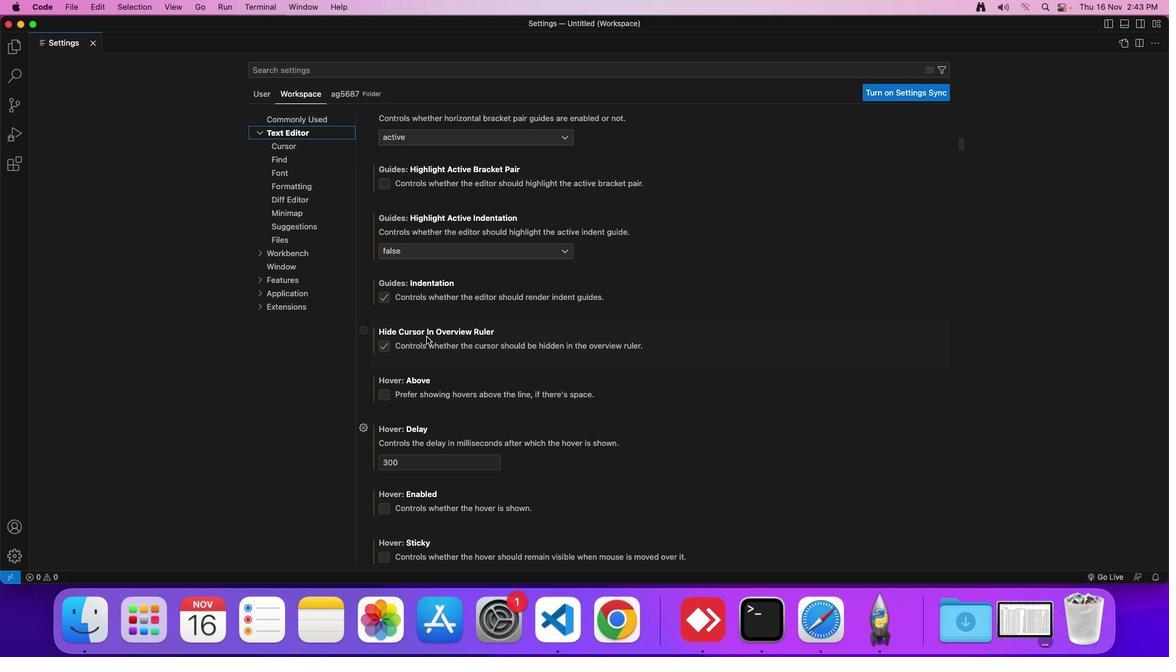 
Action: Mouse scrolled (427, 337) with delta (0, -1)
Screenshot: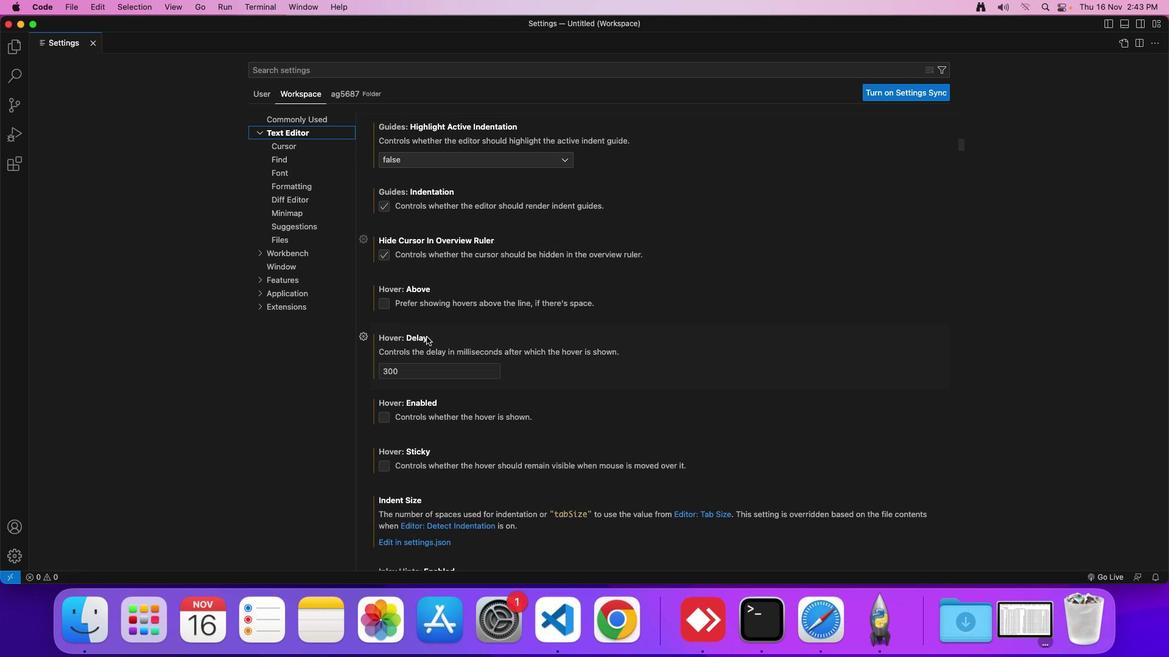 
Action: Mouse scrolled (427, 337) with delta (0, -1)
Screenshot: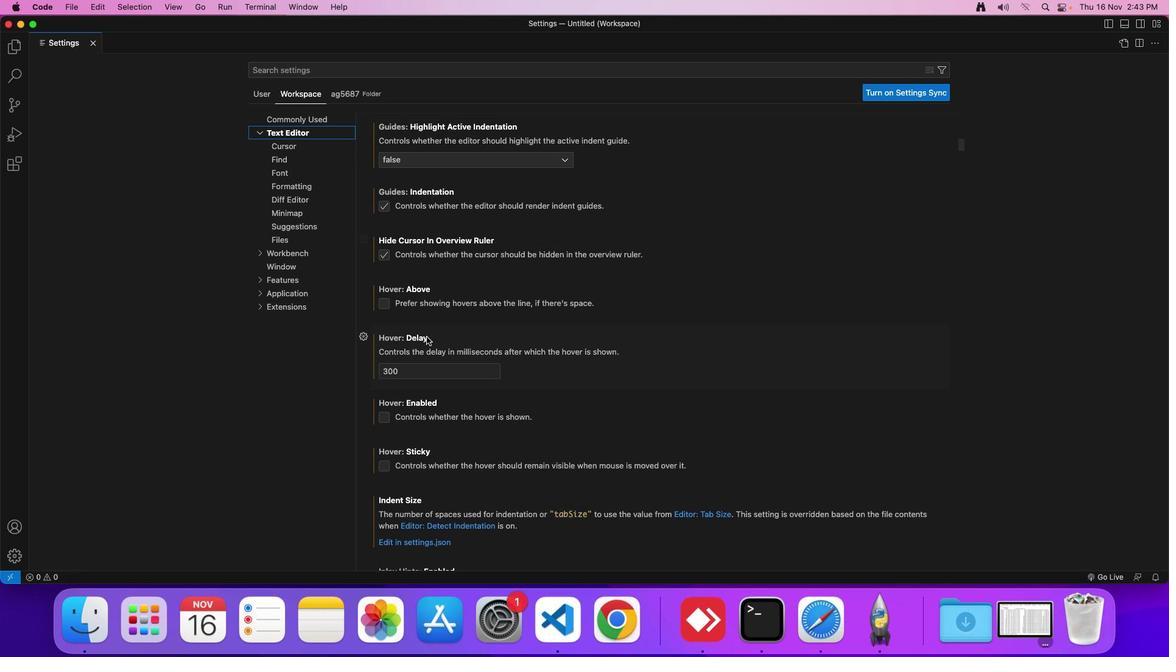 
Action: Mouse moved to (427, 336)
Screenshot: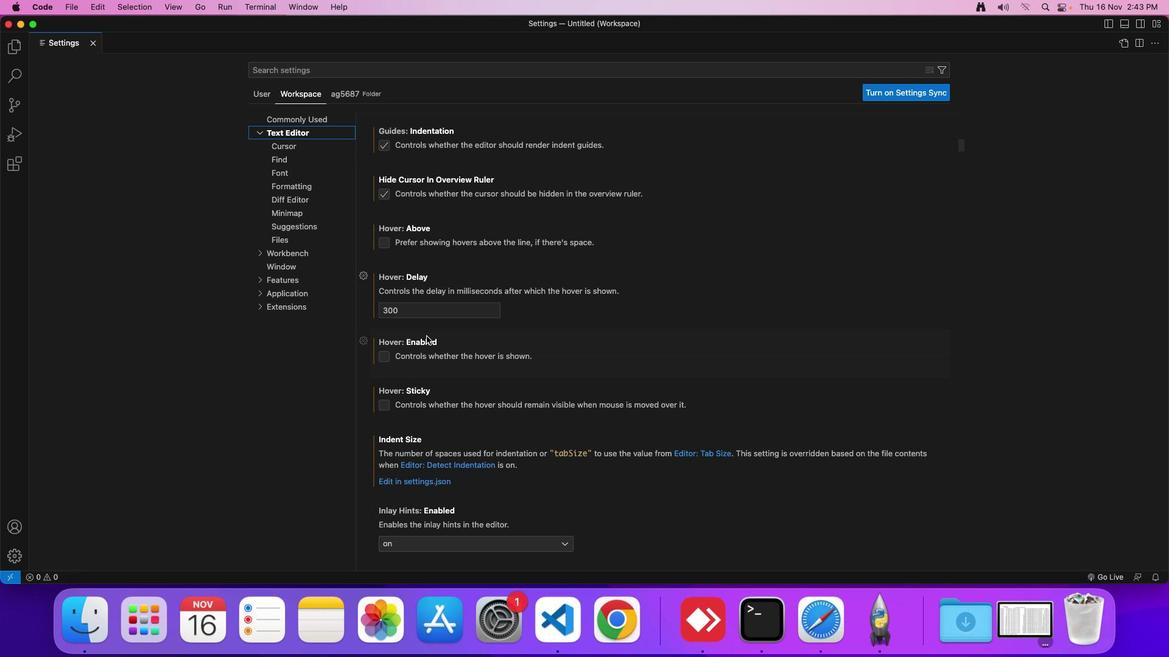 
Action: Mouse scrolled (427, 336) with delta (0, 0)
Screenshot: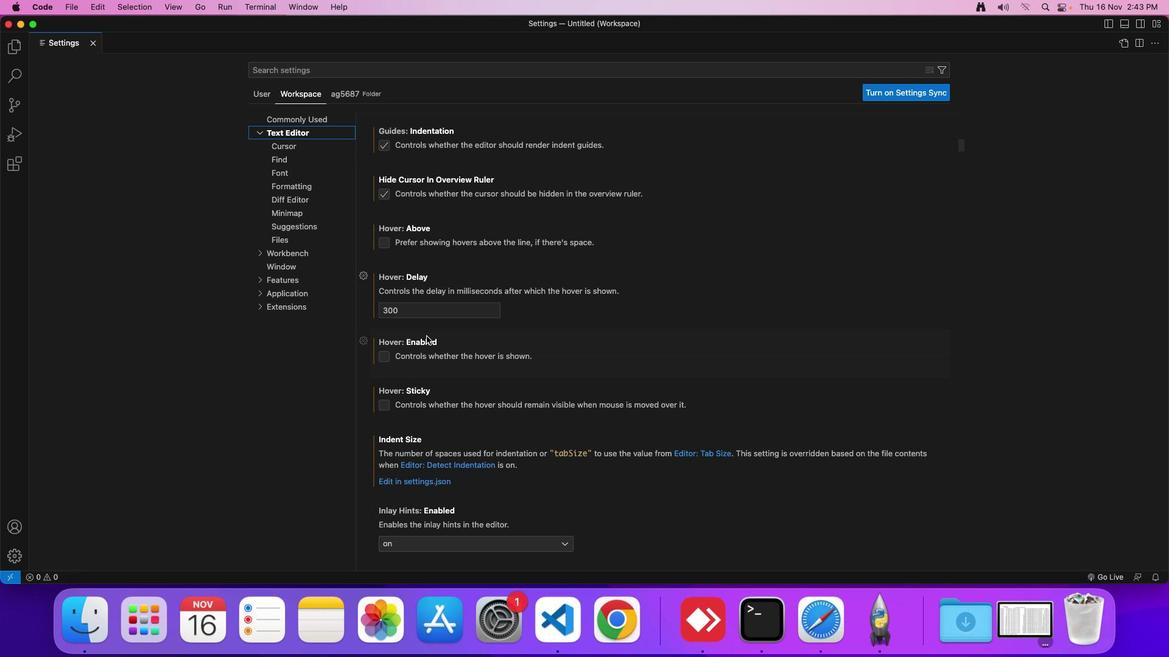 
Action: Mouse scrolled (427, 336) with delta (0, 0)
Screenshot: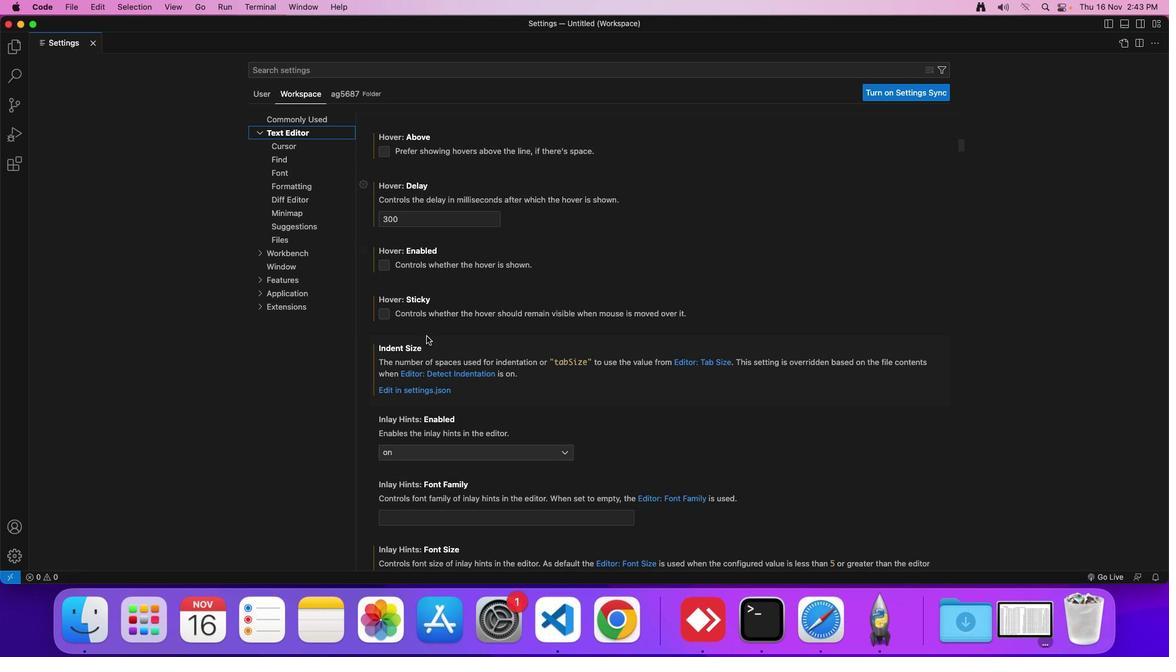 
Action: Mouse moved to (427, 336)
Screenshot: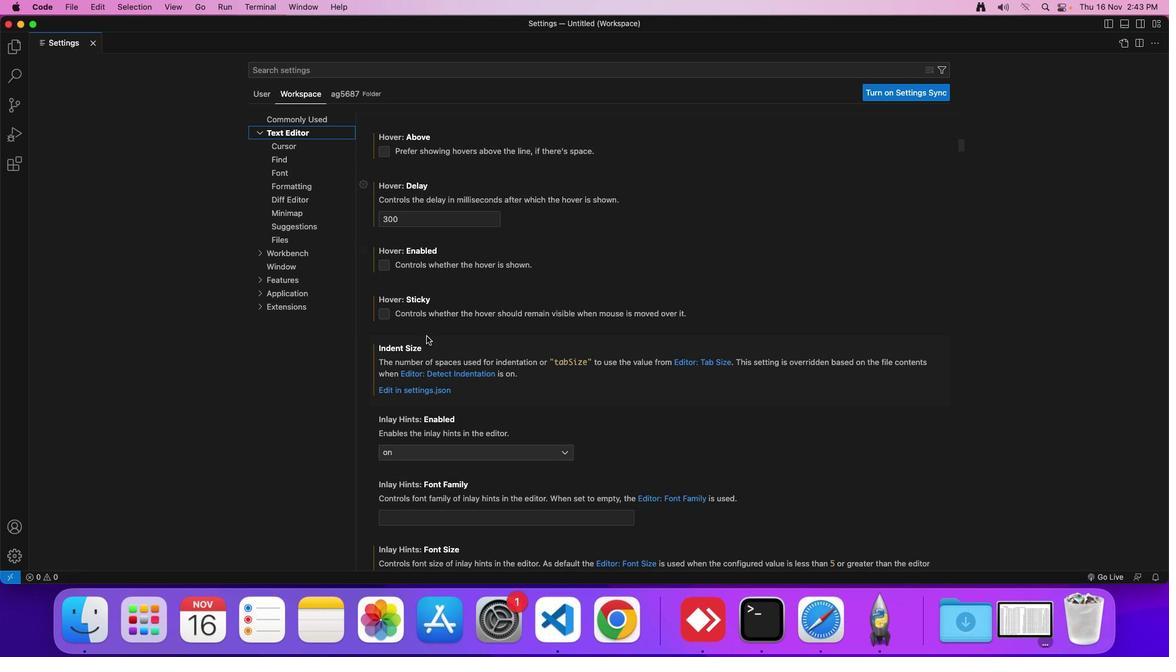 
Action: Mouse scrolled (427, 336) with delta (0, -1)
Screenshot: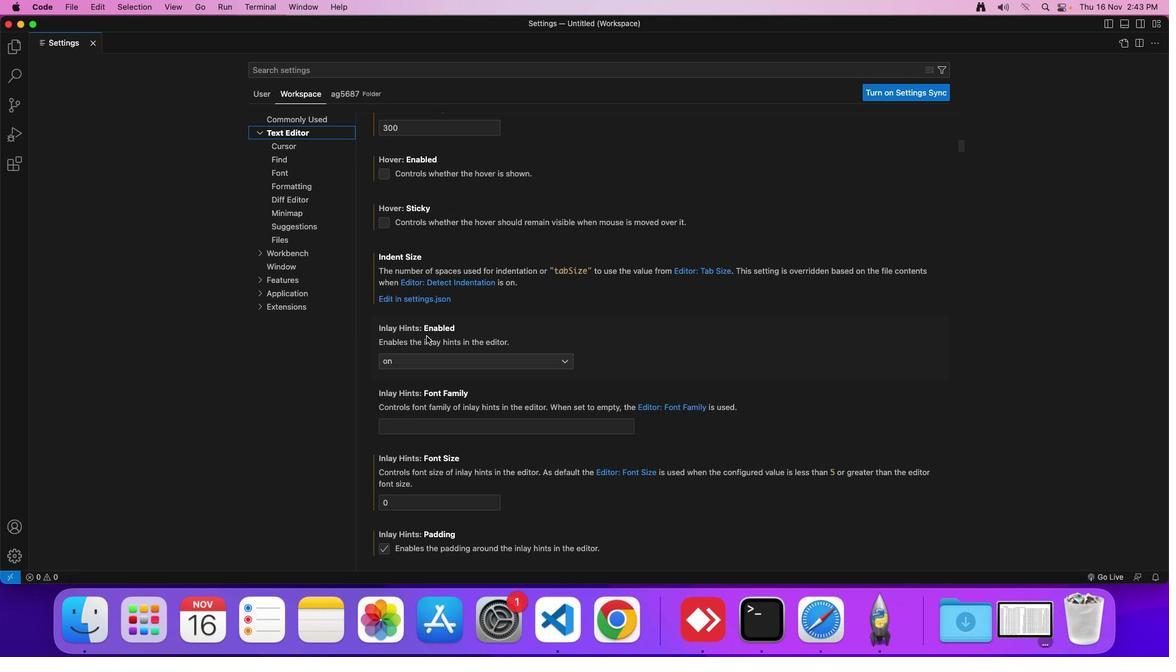 
Action: Mouse scrolled (427, 336) with delta (0, -1)
Screenshot: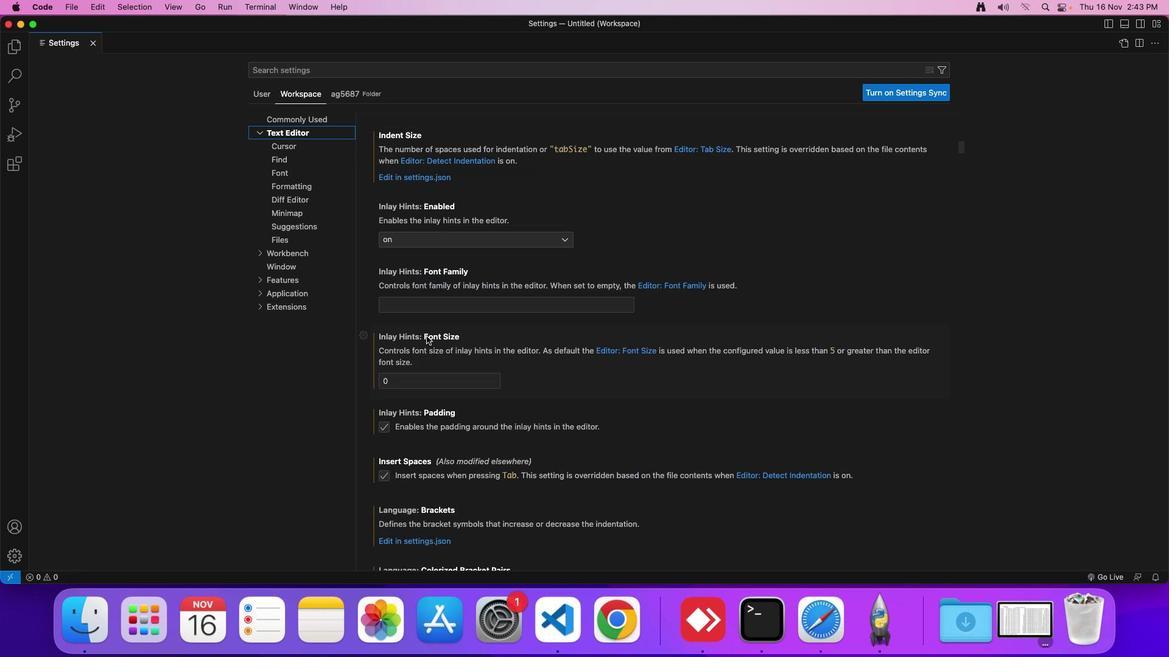 
Action: Mouse scrolled (427, 336) with delta (0, -2)
Screenshot: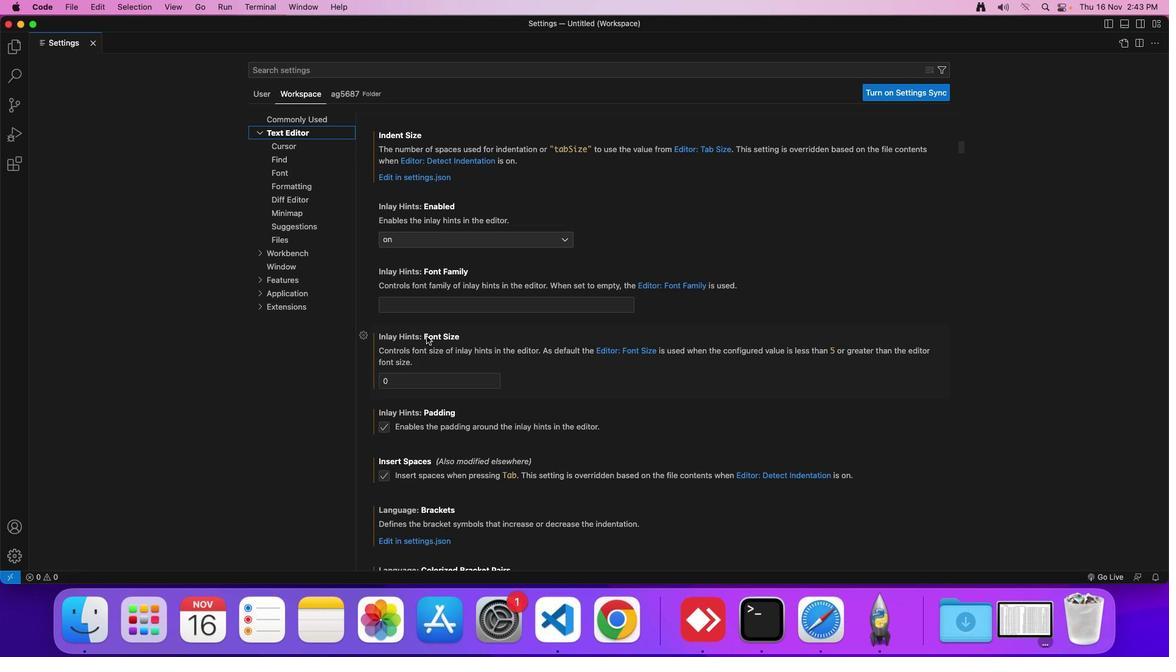 
Action: Mouse moved to (427, 336)
Screenshot: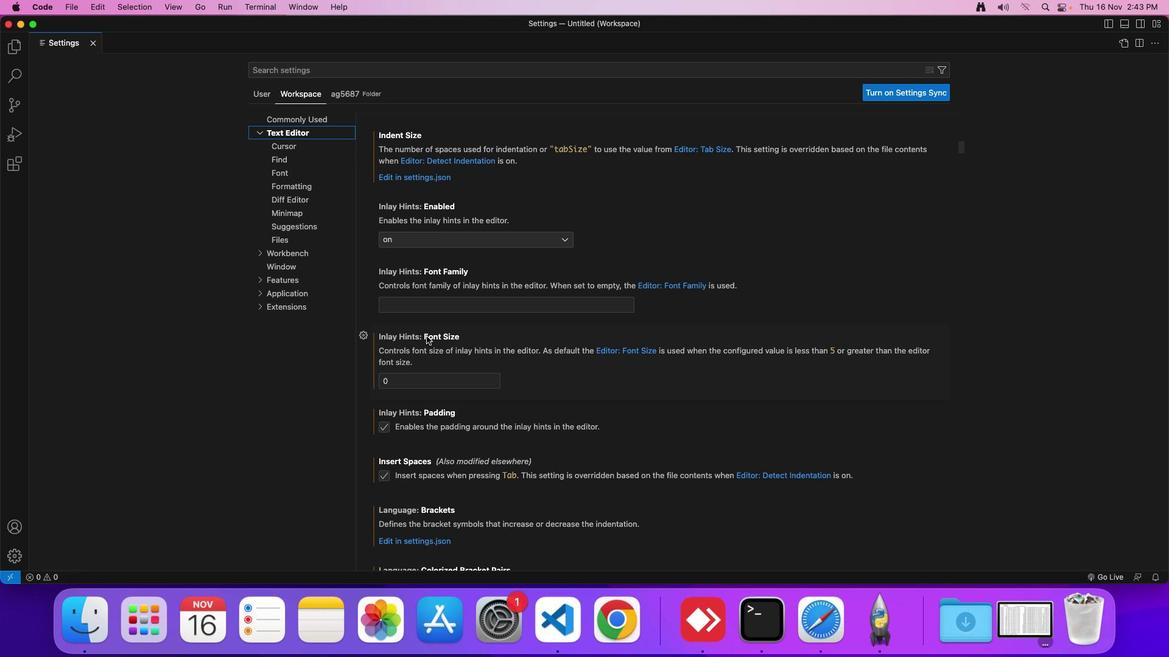 
Action: Mouse scrolled (427, 336) with delta (0, 0)
Screenshot: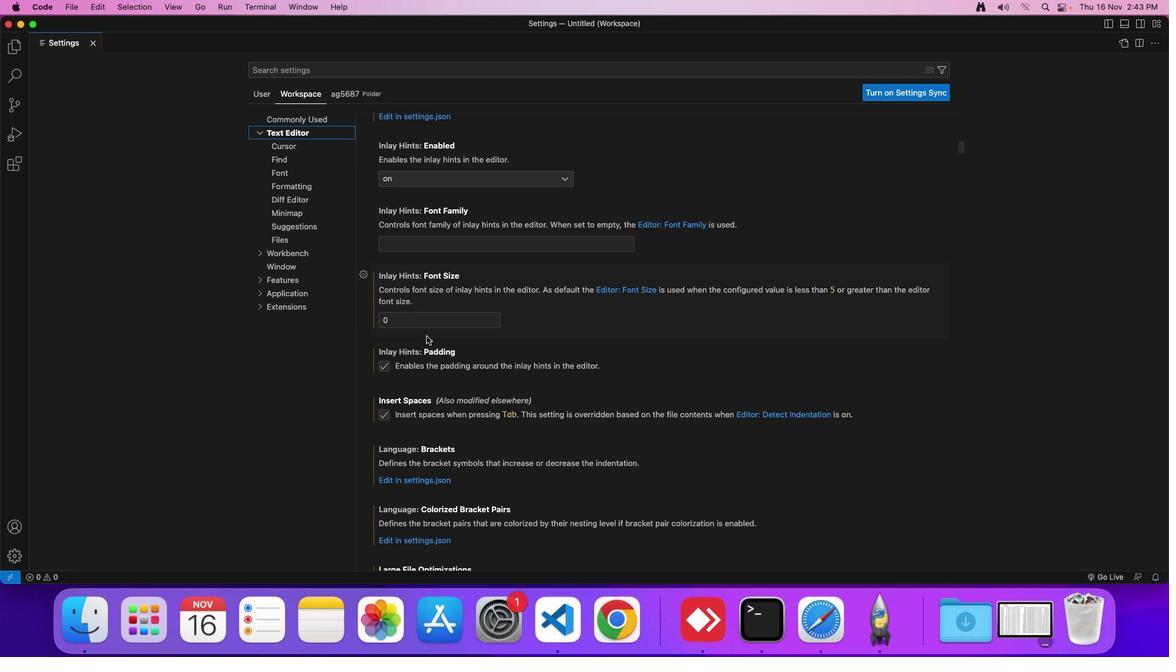 
Action: Mouse scrolled (427, 336) with delta (0, 0)
Screenshot: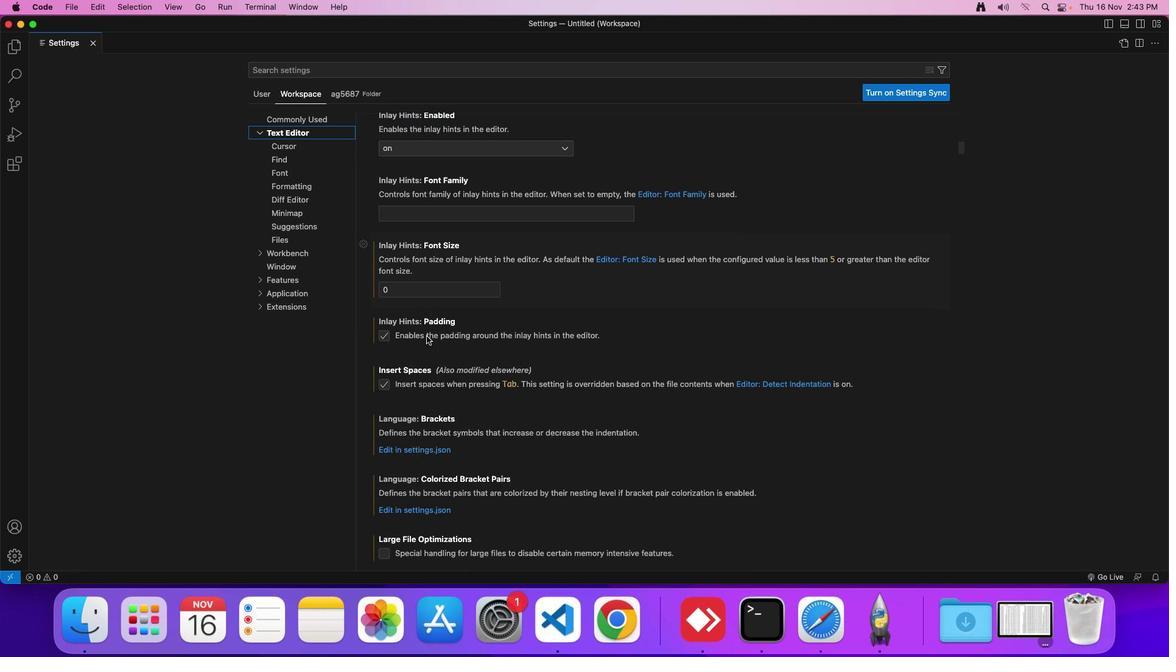 
Action: Mouse scrolled (427, 336) with delta (0, 0)
Screenshot: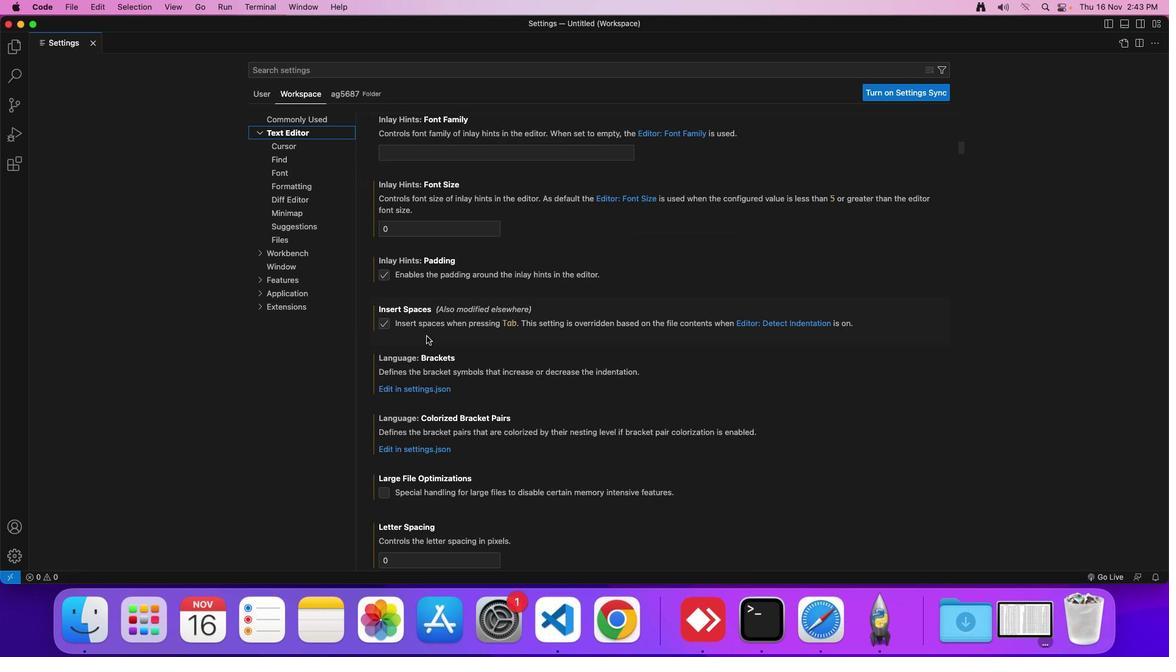 
Action: Mouse scrolled (427, 336) with delta (0, -1)
Screenshot: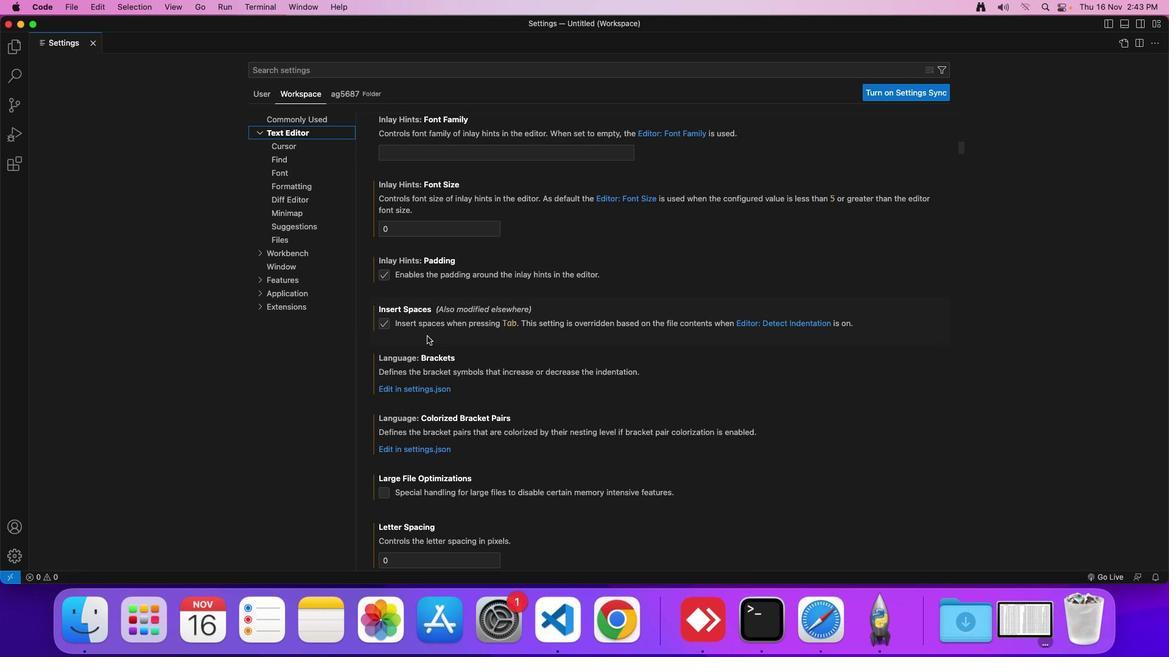 
Action: Mouse moved to (427, 336)
Screenshot: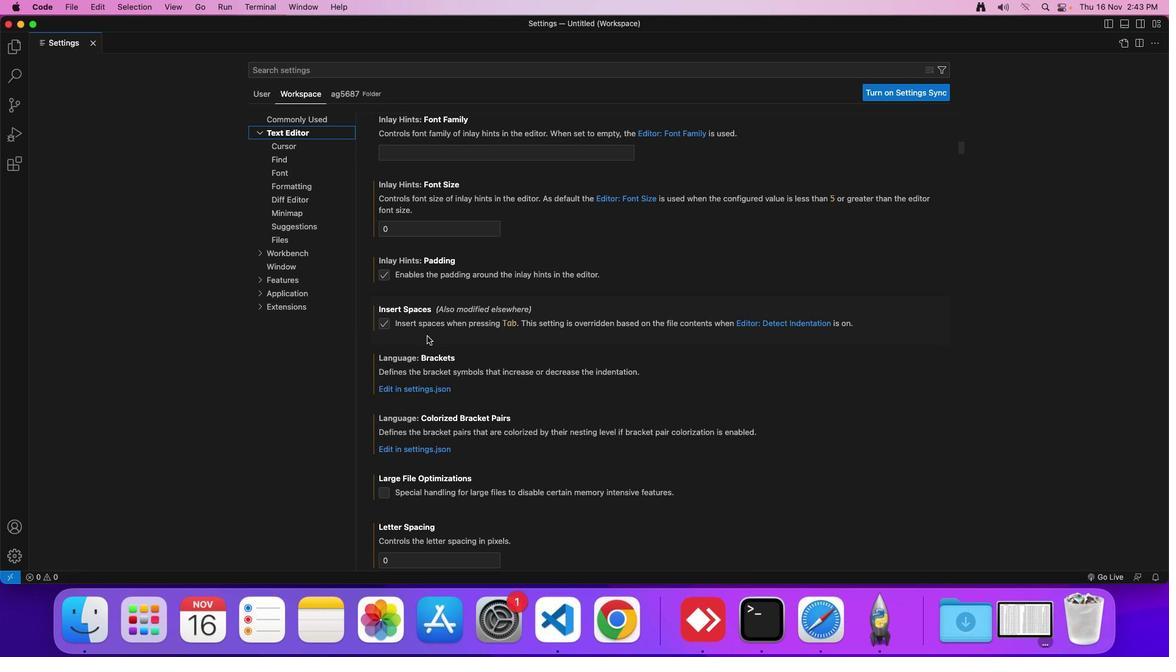 
Action: Mouse scrolled (427, 336) with delta (0, 0)
Screenshot: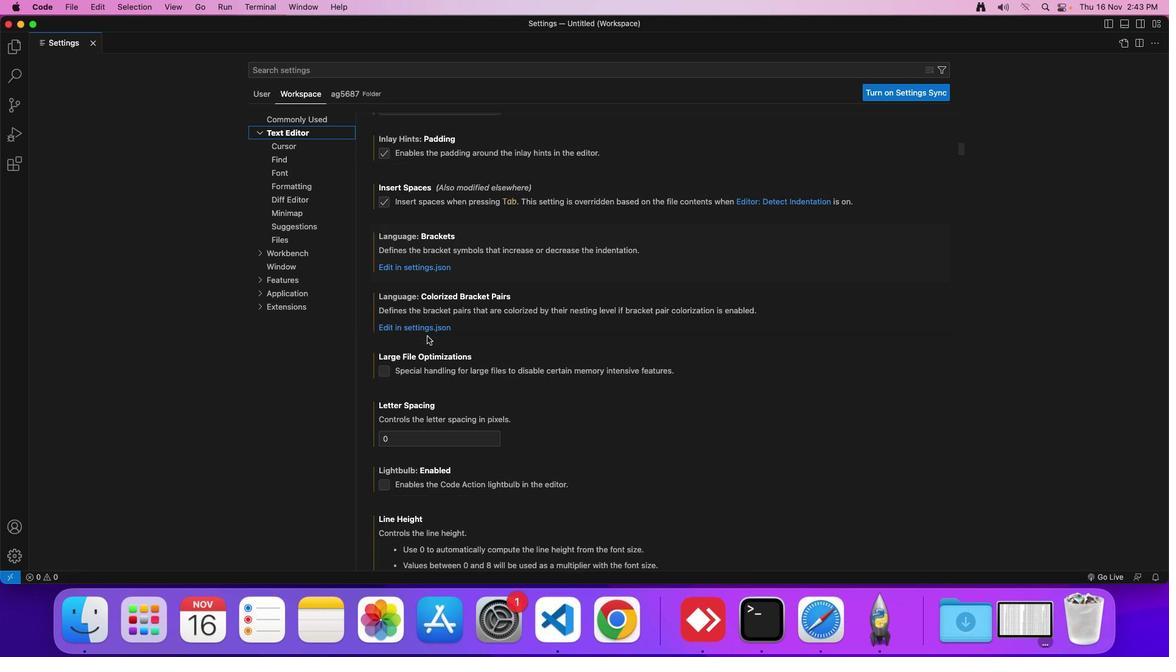 
Action: Mouse scrolled (427, 336) with delta (0, 0)
Screenshot: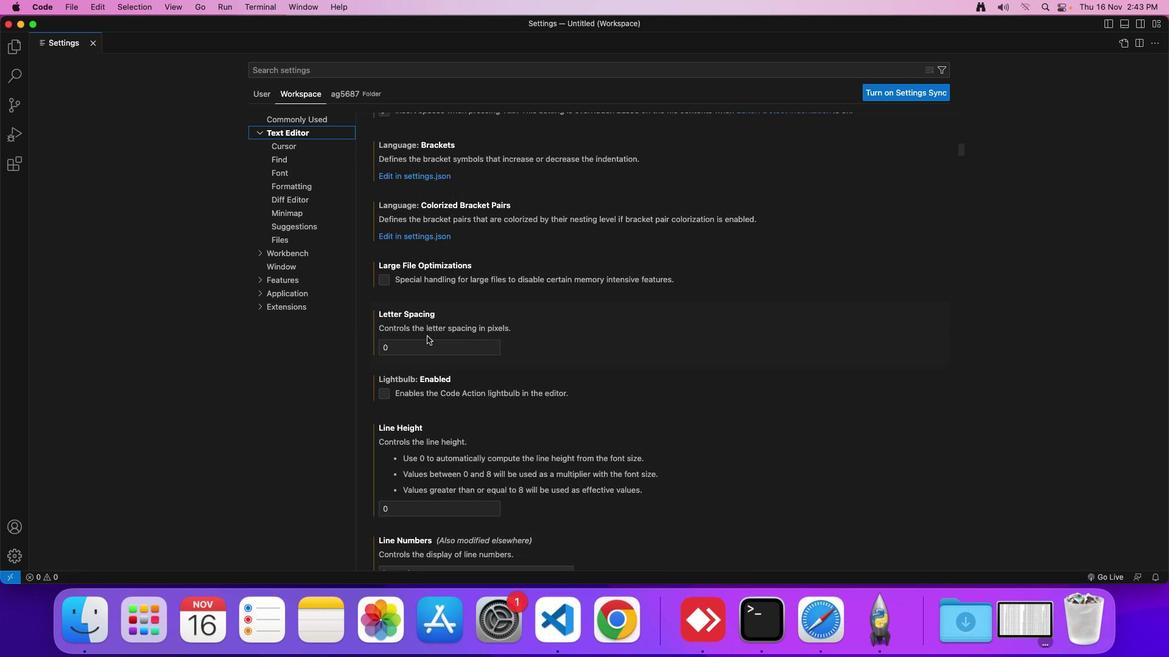 
Action: Mouse scrolled (427, 336) with delta (0, -1)
Screenshot: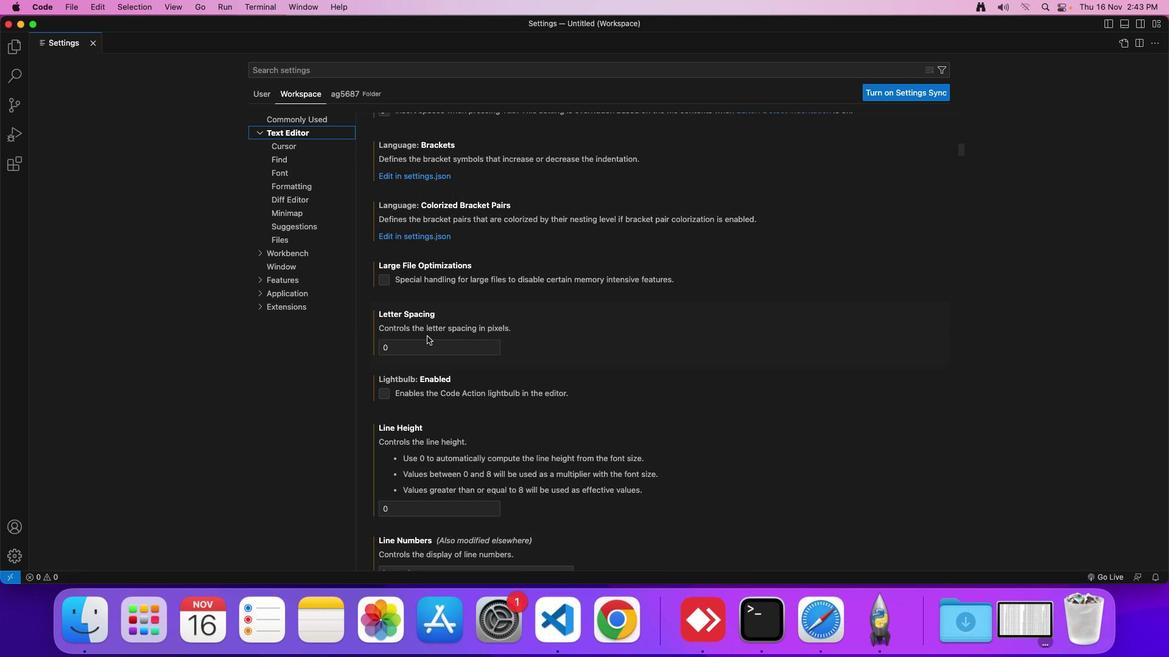 
Action: Mouse scrolled (427, 336) with delta (0, -1)
Screenshot: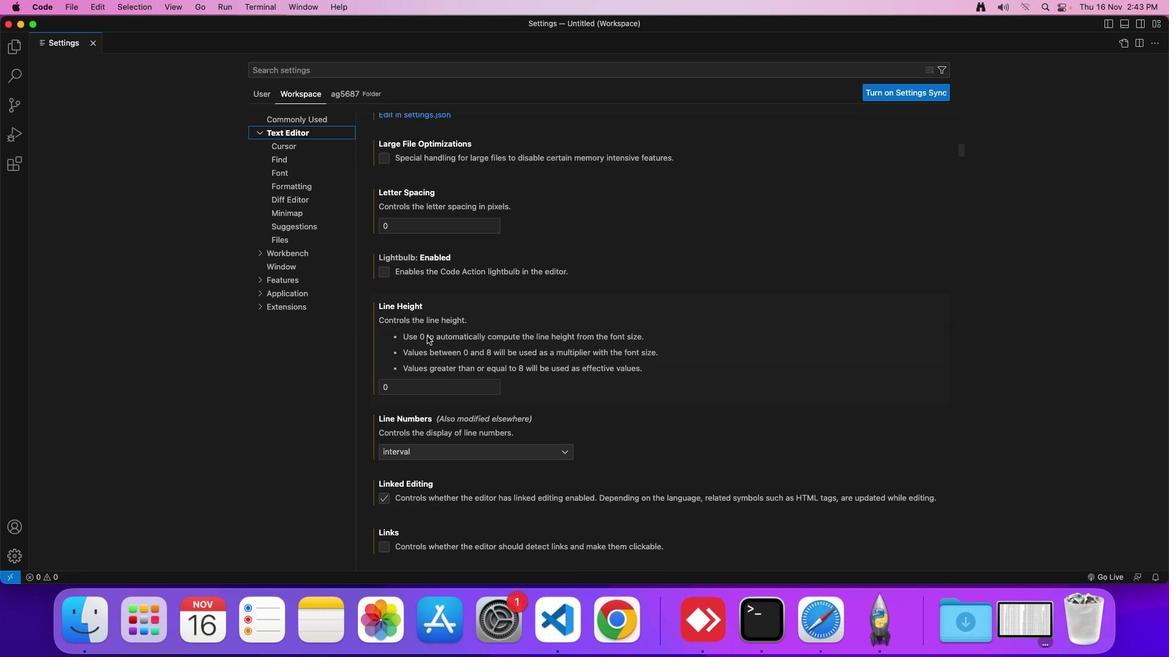 
Action: Mouse scrolled (427, 336) with delta (0, -2)
Screenshot: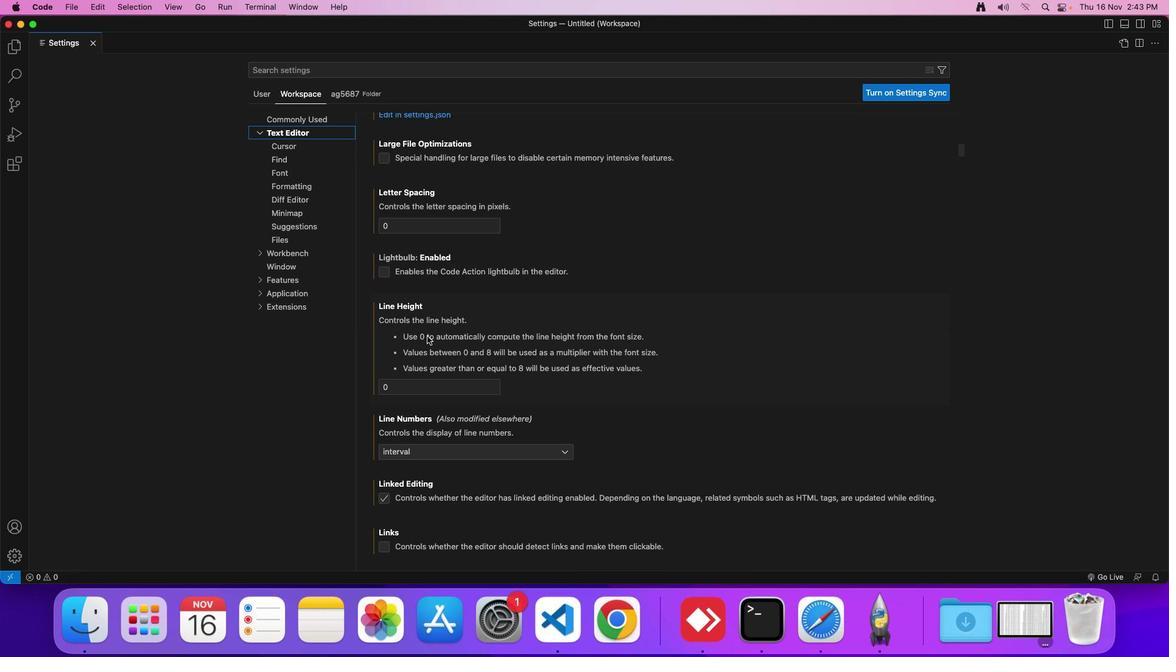 
Action: Mouse scrolled (427, 336) with delta (0, 0)
Screenshot: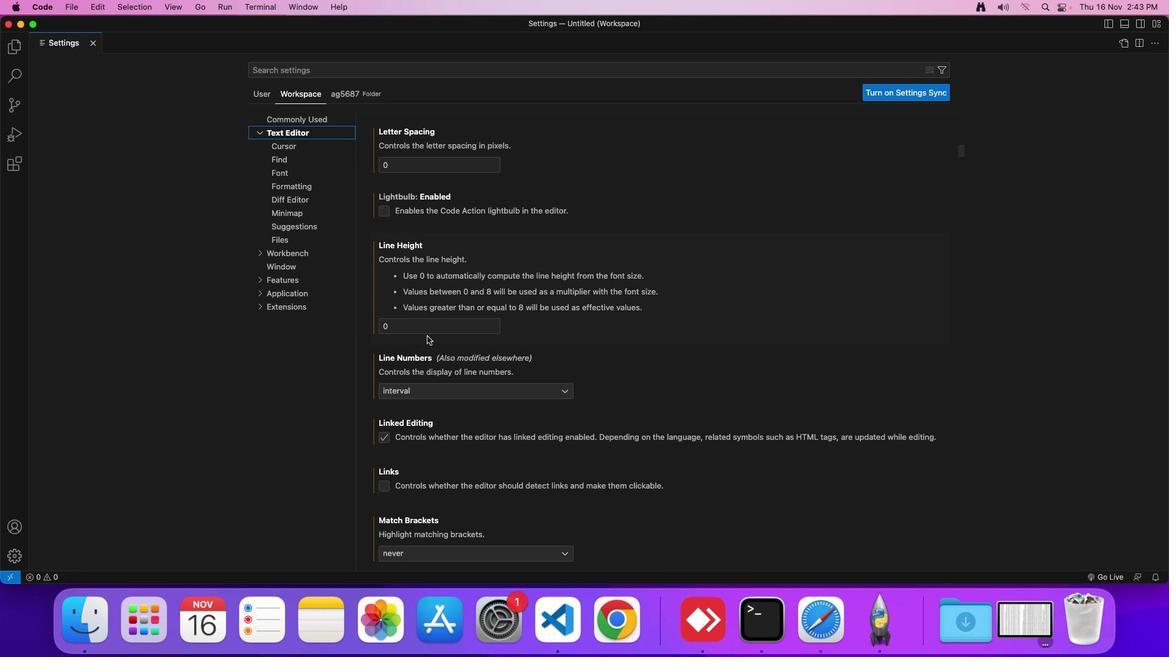 
Action: Mouse scrolled (427, 336) with delta (0, 0)
Screenshot: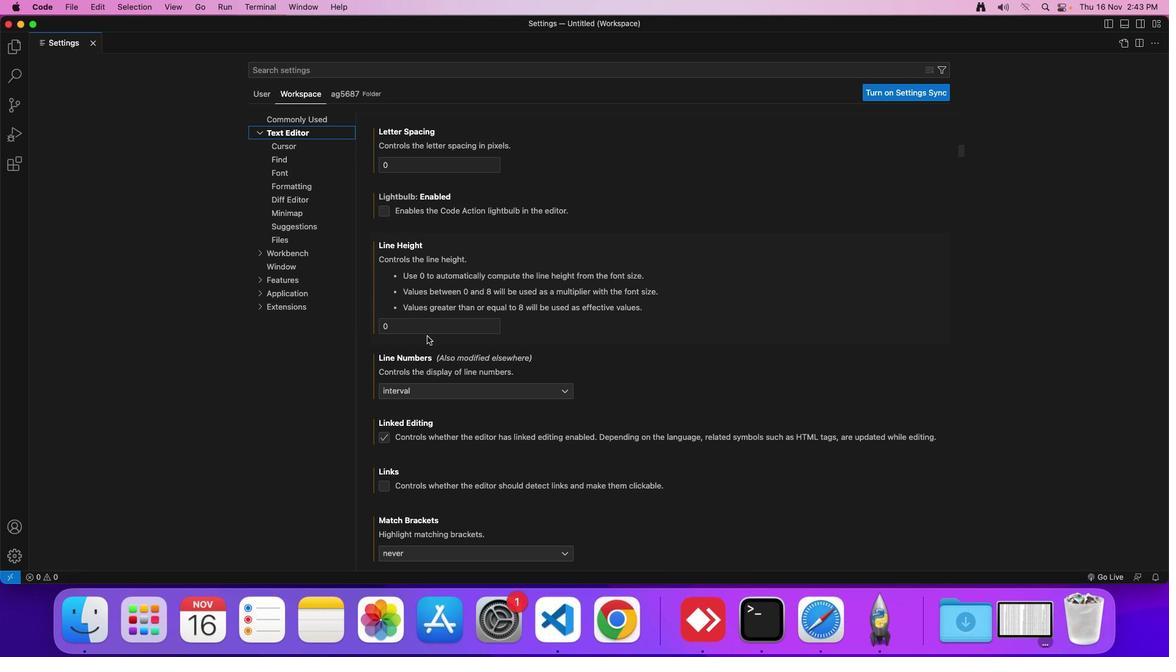 
Action: Mouse scrolled (427, 336) with delta (0, 0)
Screenshot: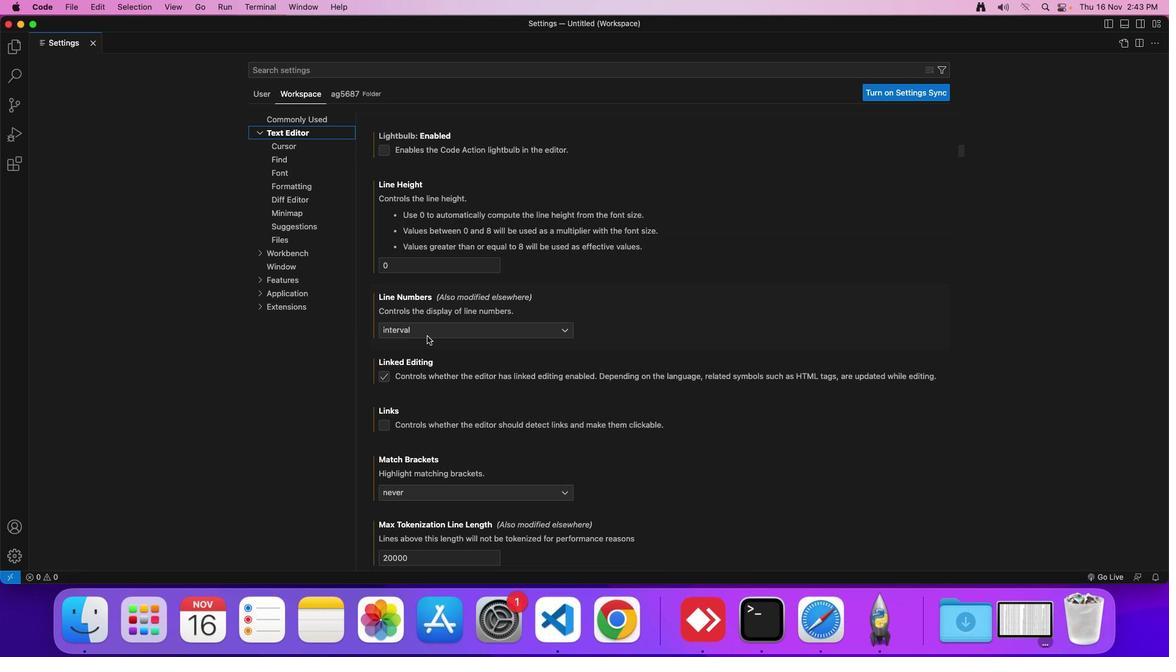 
Action: Mouse scrolled (427, 336) with delta (0, 0)
Screenshot: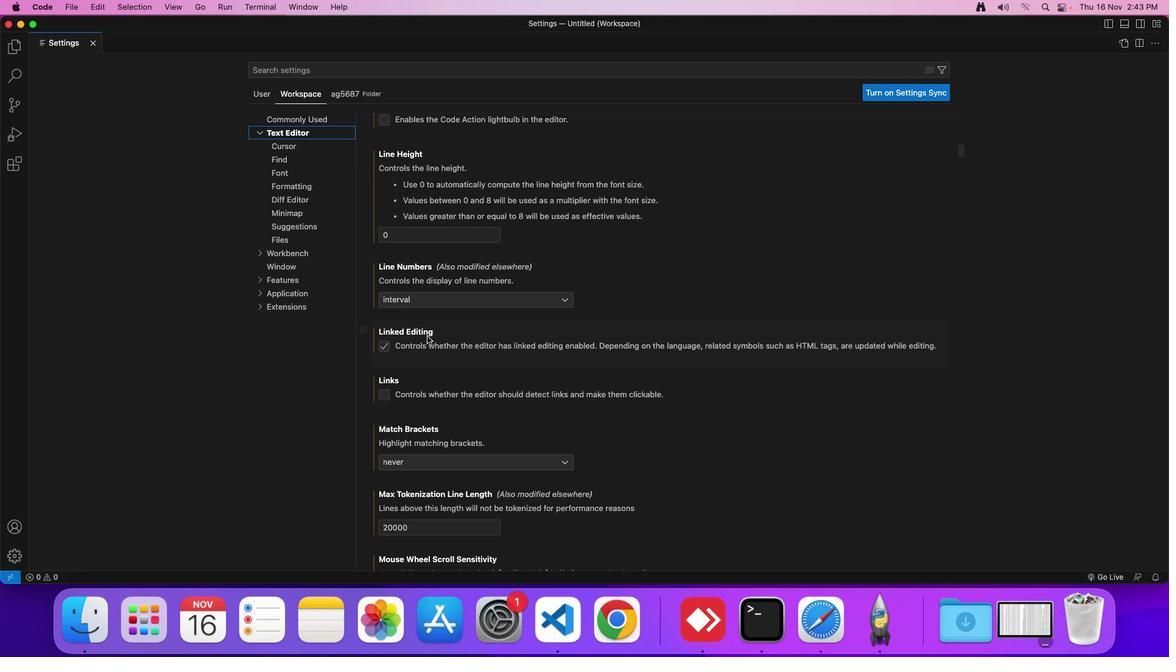 
Action: Mouse scrolled (427, 336) with delta (0, 0)
Screenshot: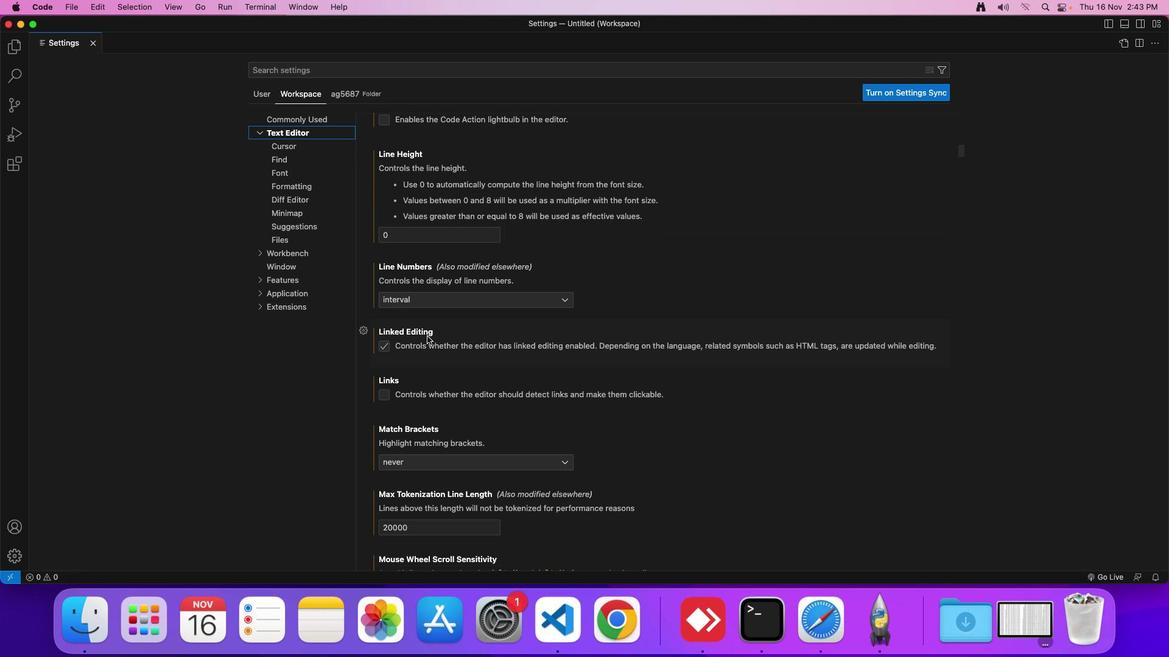 
Action: Mouse scrolled (427, 336) with delta (0, 0)
Screenshot: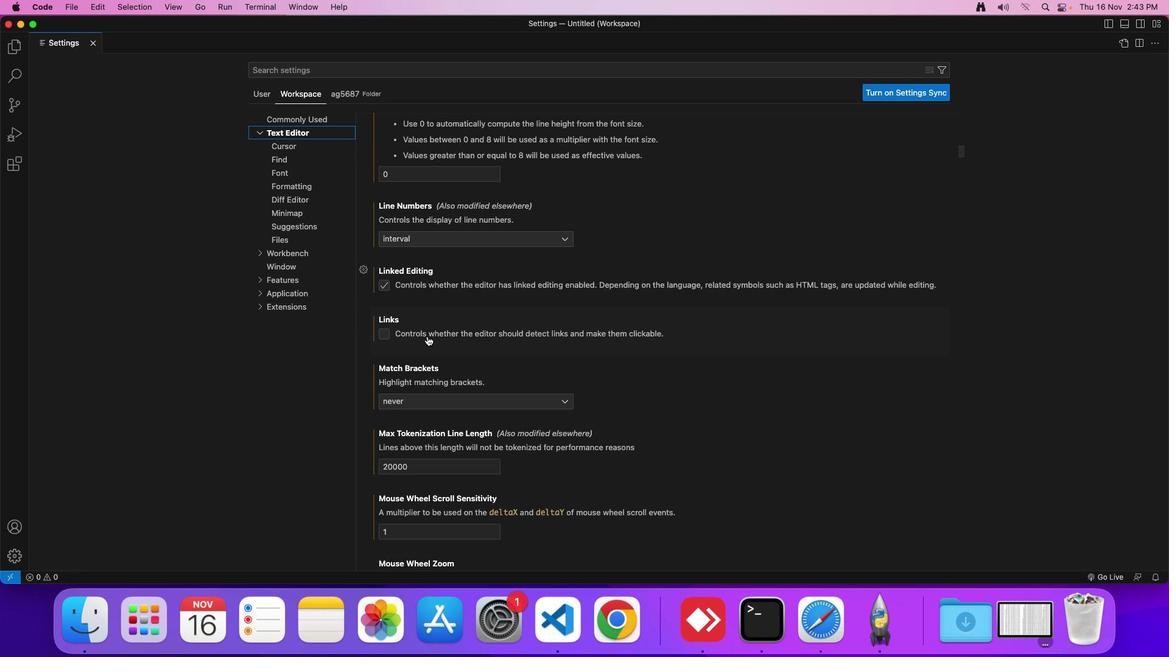 
Action: Mouse scrolled (427, 336) with delta (0, 0)
Screenshot: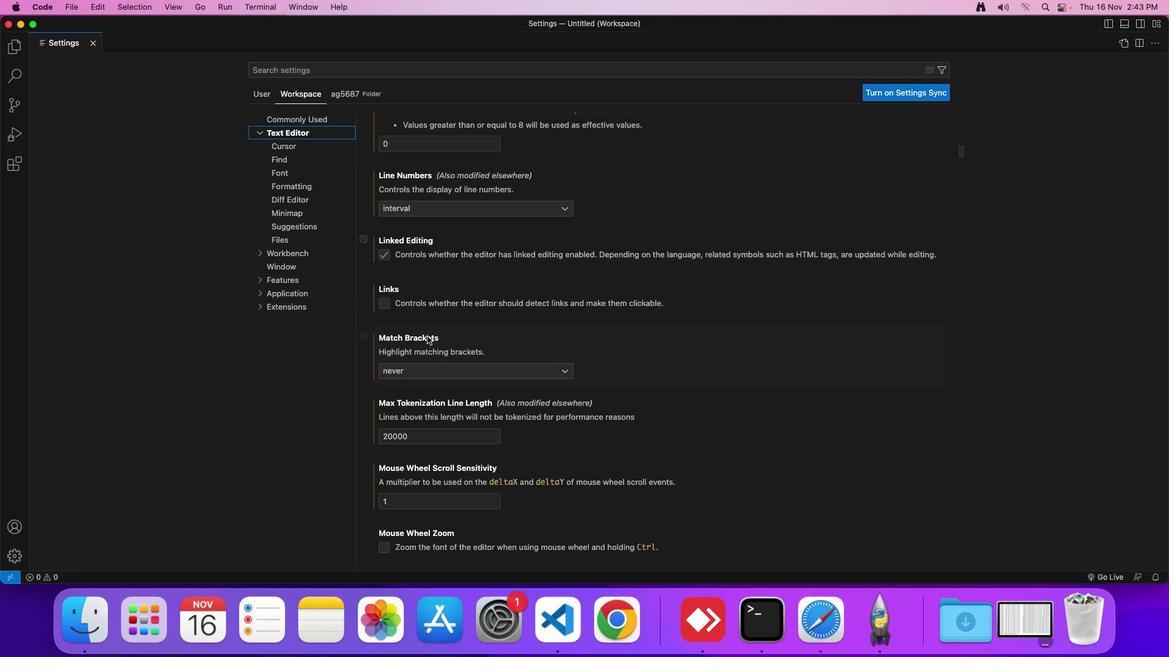 
Action: Mouse scrolled (427, 336) with delta (0, 0)
Screenshot: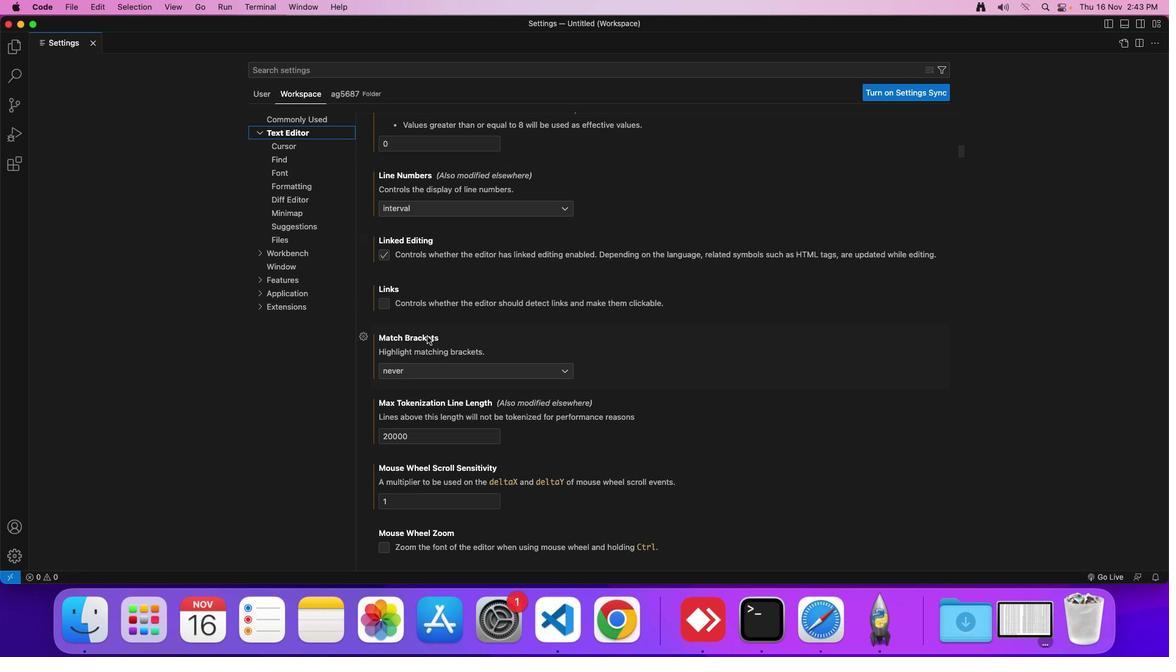 
Action: Mouse scrolled (427, 336) with delta (0, 0)
Screenshot: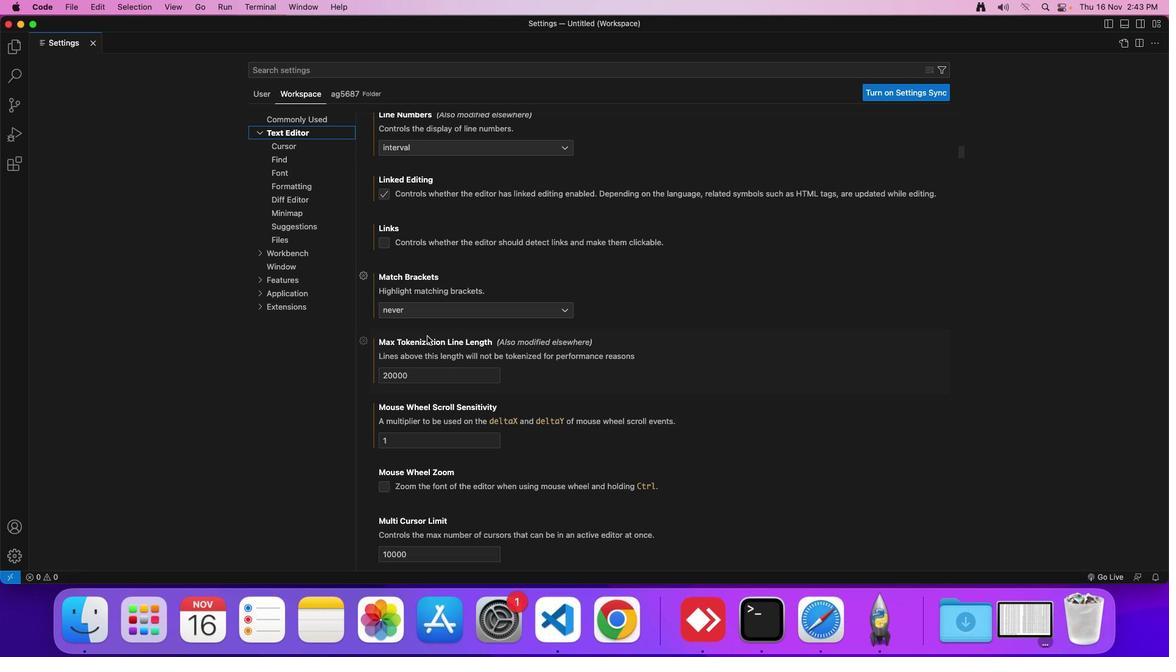 
Action: Mouse scrolled (427, 336) with delta (0, 0)
Screenshot: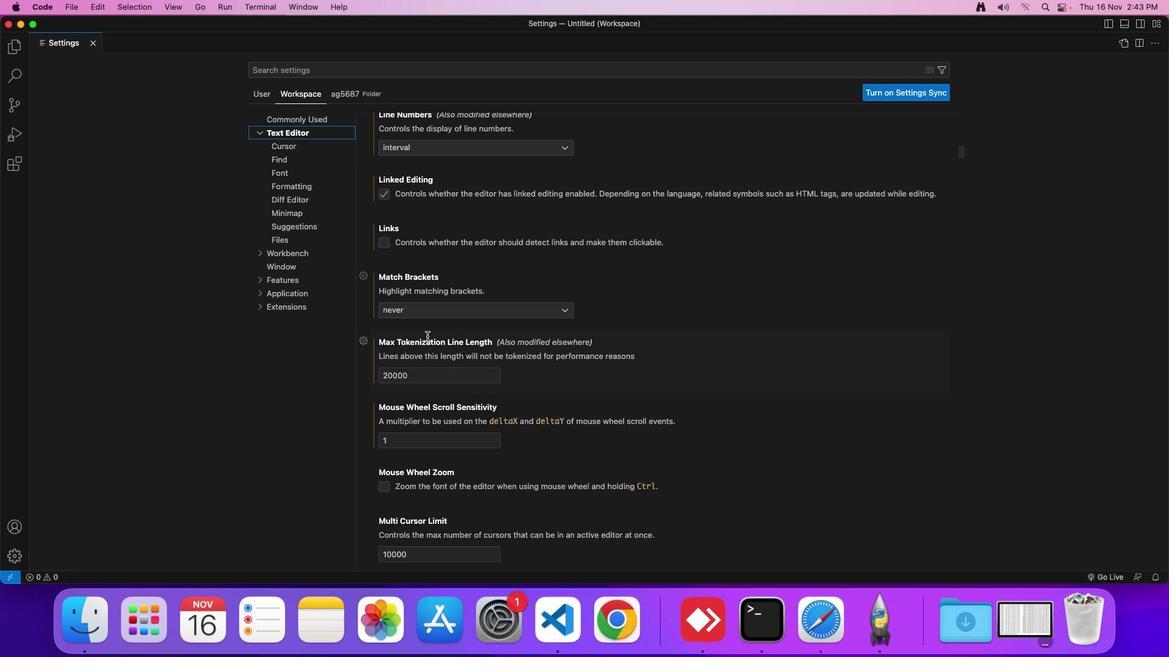 
Action: Mouse scrolled (427, 336) with delta (0, 0)
Screenshot: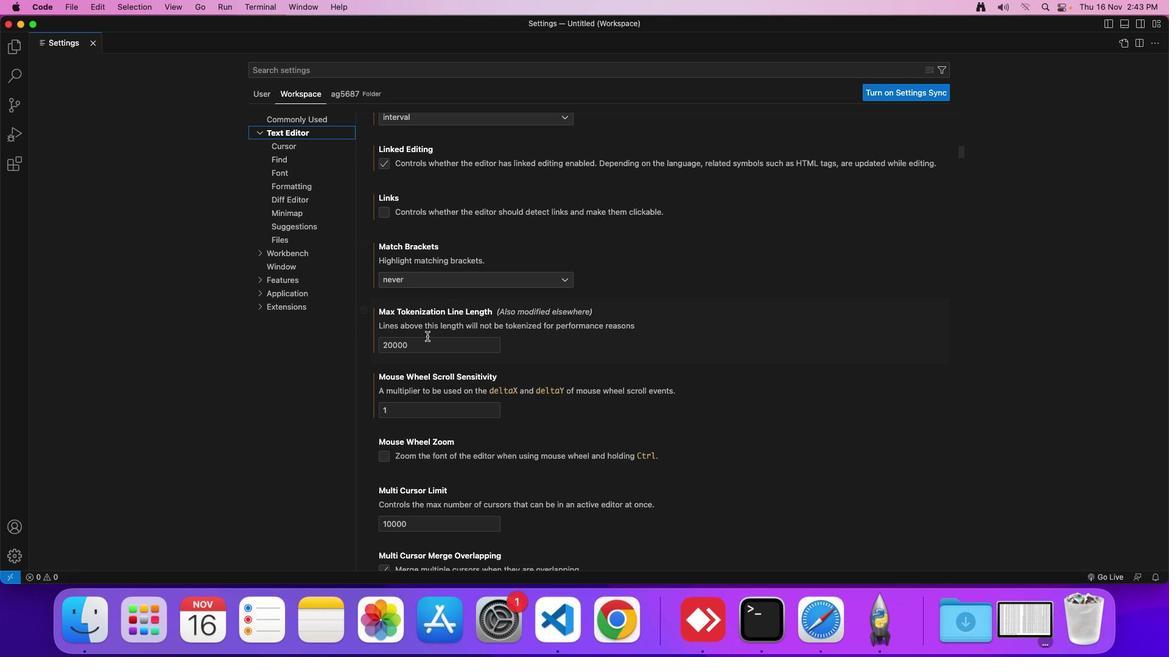 
Action: Mouse scrolled (427, 336) with delta (0, 0)
Screenshot: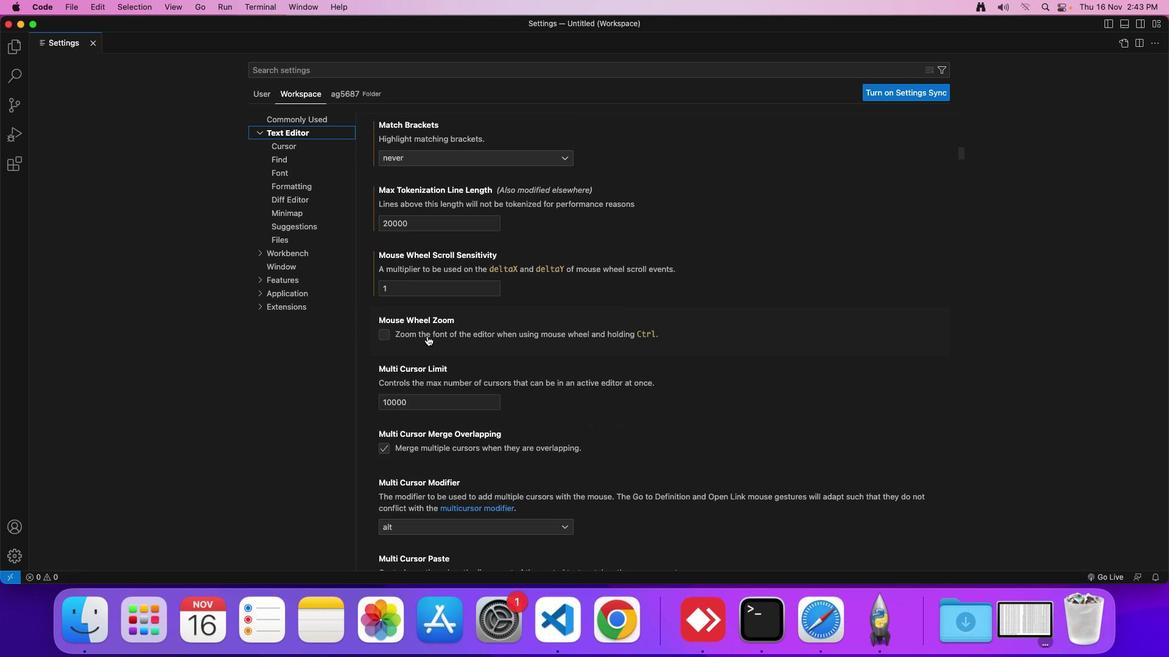 
Action: Mouse scrolled (427, 336) with delta (0, 0)
Screenshot: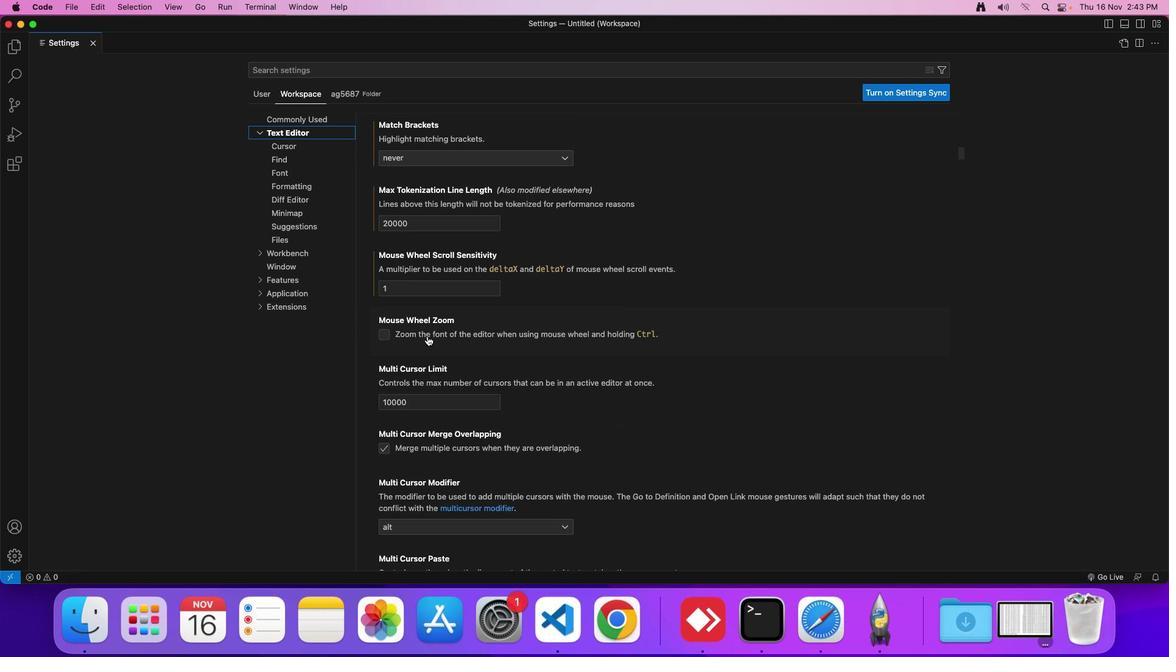 
Action: Mouse scrolled (427, 336) with delta (0, -1)
Screenshot: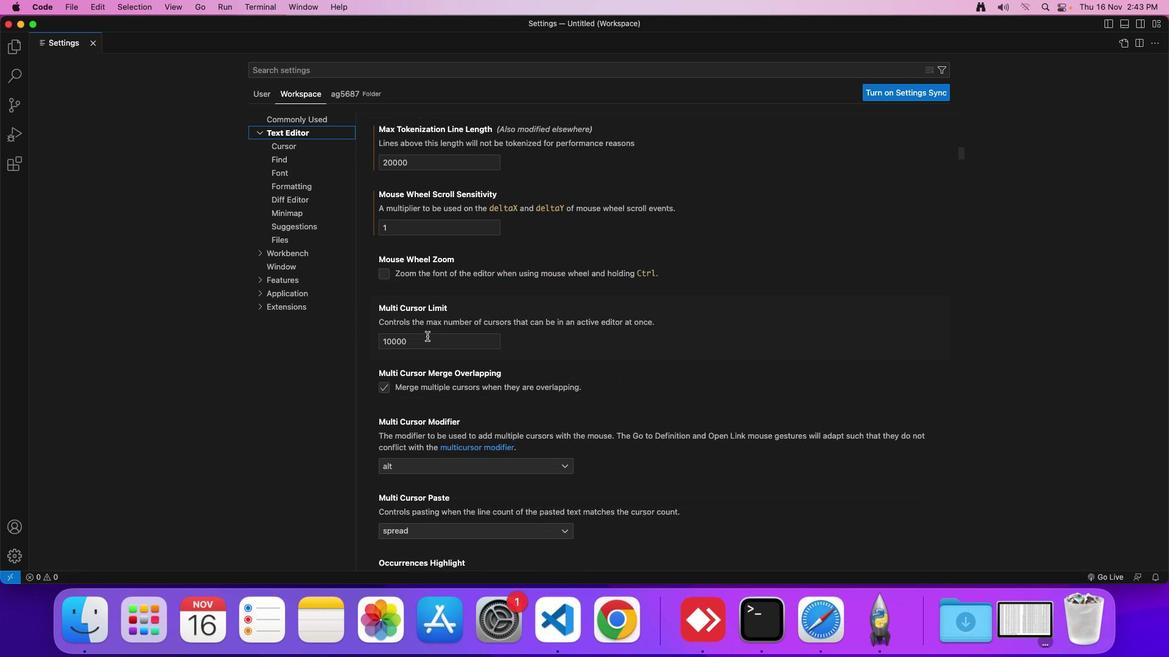 
Action: Mouse scrolled (427, 336) with delta (0, -1)
Screenshot: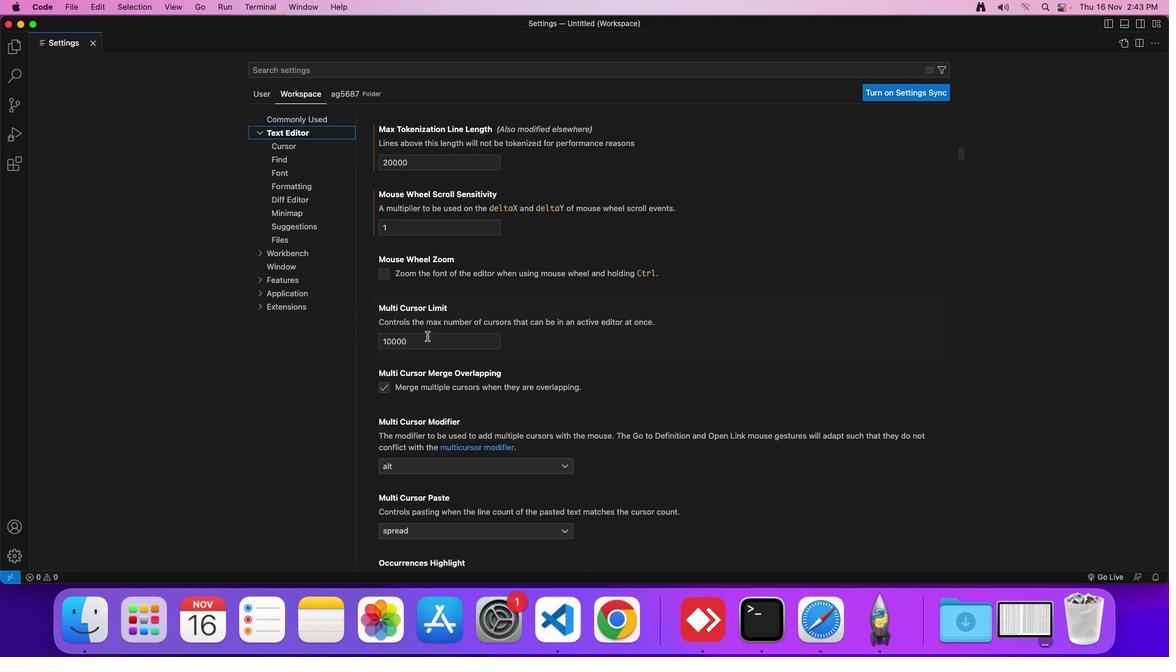 
Action: Mouse moved to (384, 277)
Screenshot: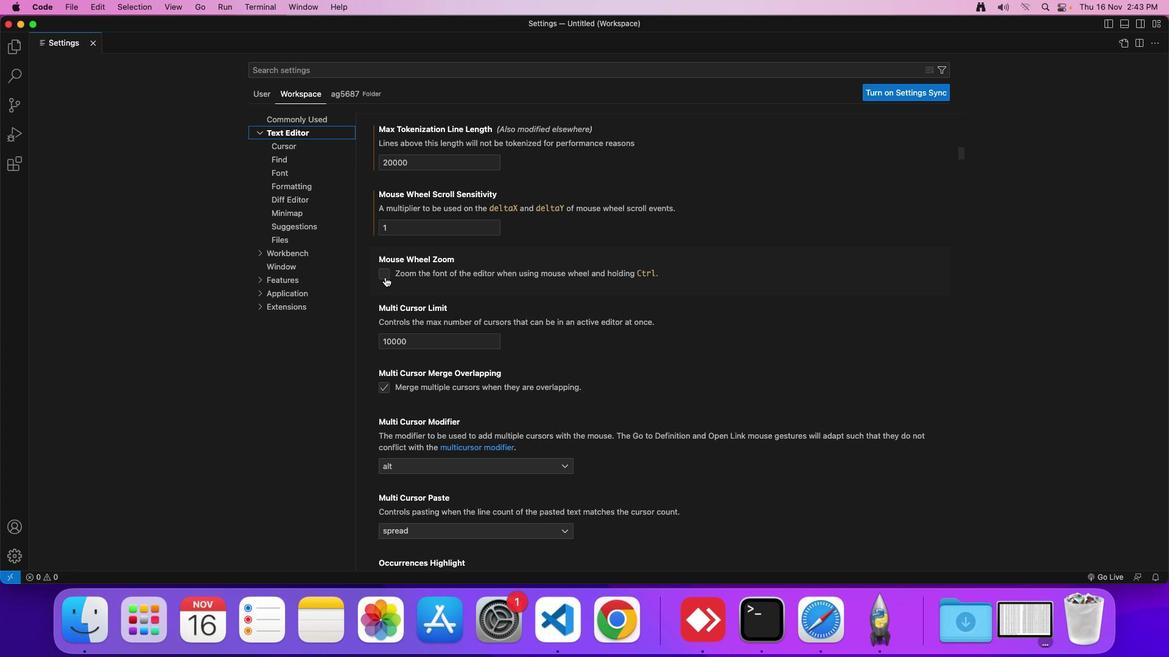 
Action: Mouse pressed left at (384, 277)
Screenshot: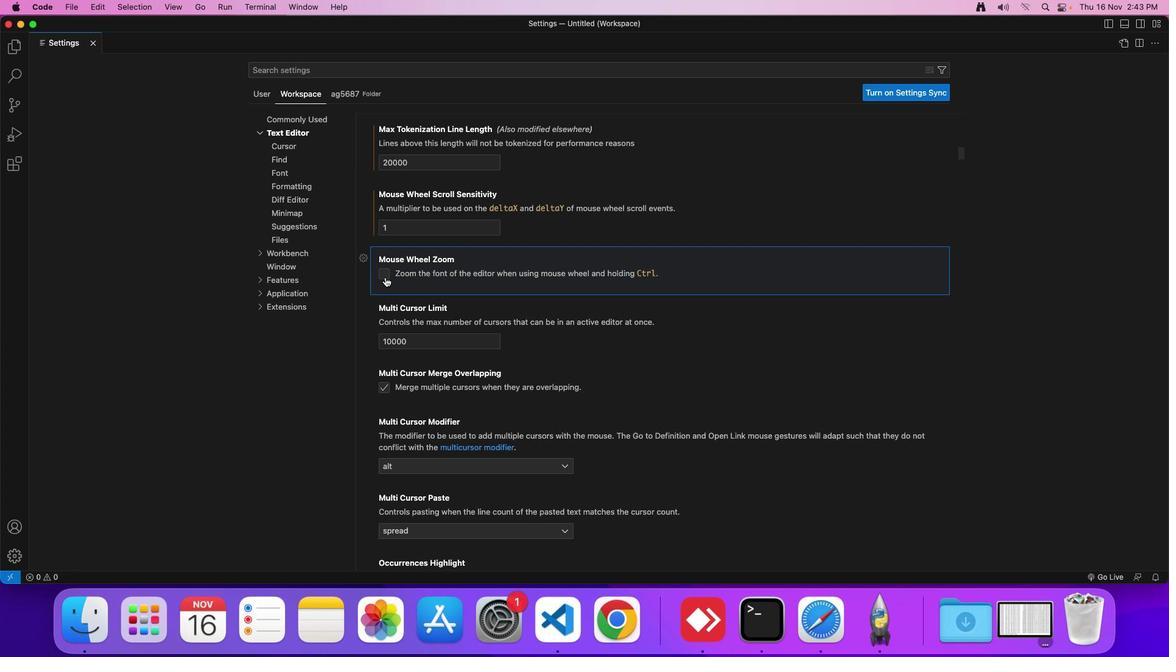 
Action: Mouse moved to (386, 277)
Screenshot: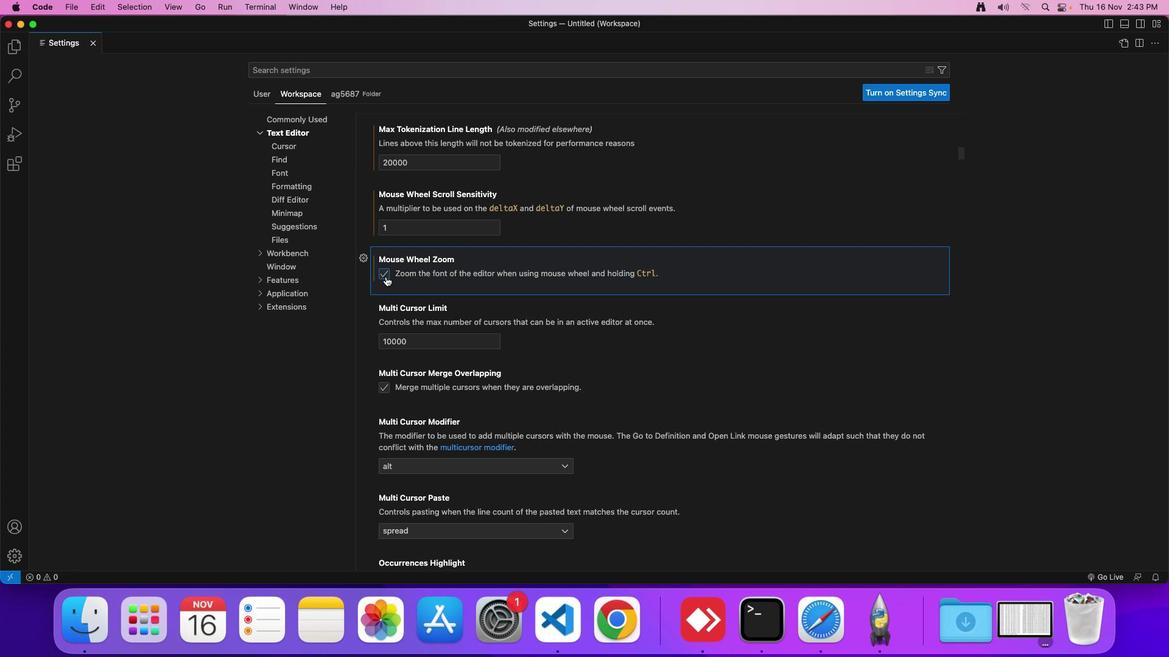 
